 Task: Look for space in Reggane, Algeria from 6th September, 2023 to 10th September, 2023 for 1 adult in price range Rs.9000 to Rs.17000. Place can be private room with 1  bedroom having 1 bed and 1 bathroom. Property type can be house, flat, hotel. Amenities needed are: washing machine. Booking option can be shelf check-in. Required host language is .
Action: Mouse moved to (563, 83)
Screenshot: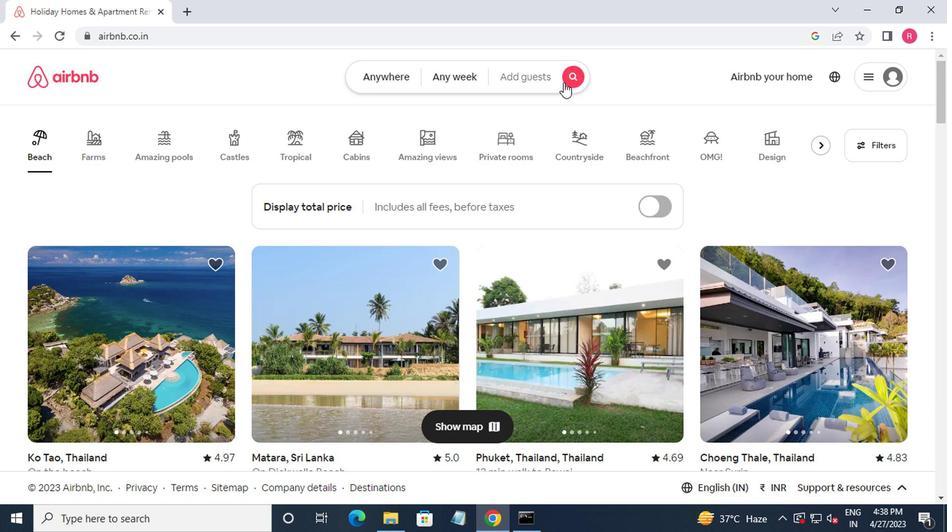 
Action: Mouse pressed left at (563, 83)
Screenshot: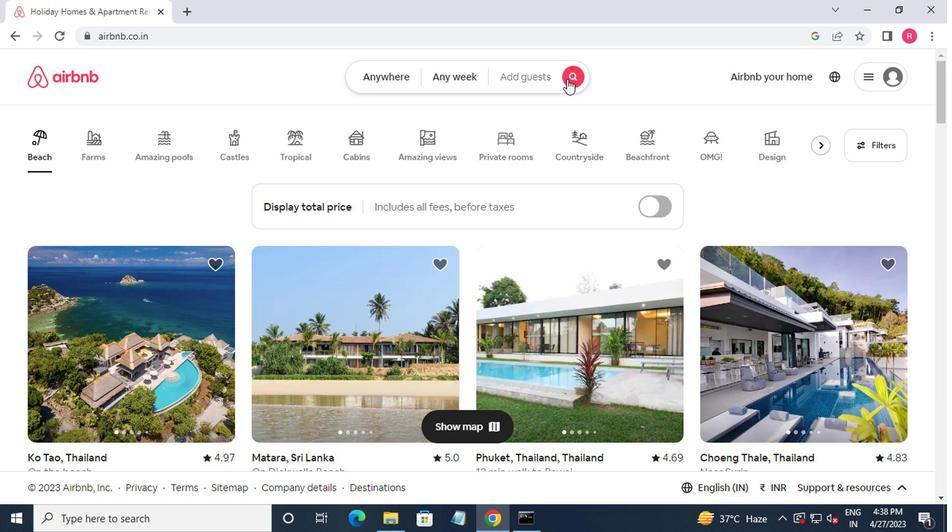 
Action: Mouse moved to (331, 131)
Screenshot: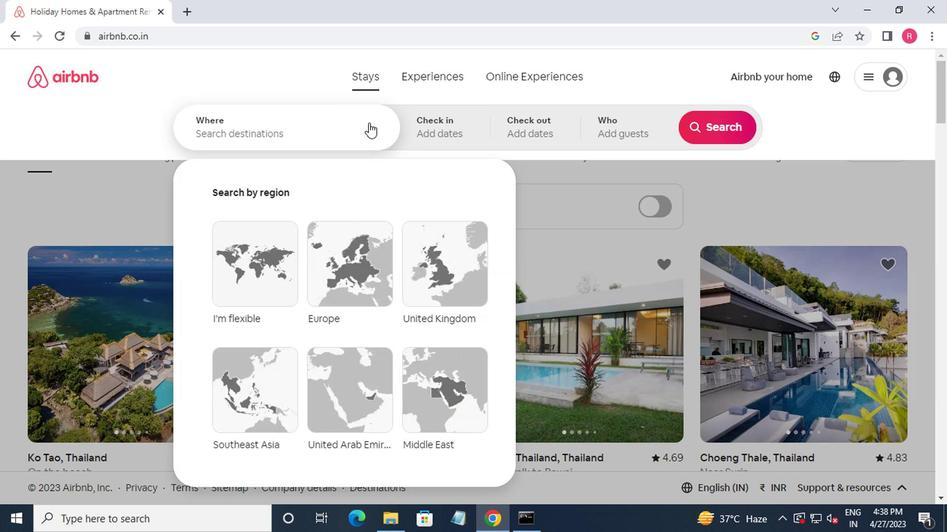 
Action: Mouse pressed left at (331, 131)
Screenshot: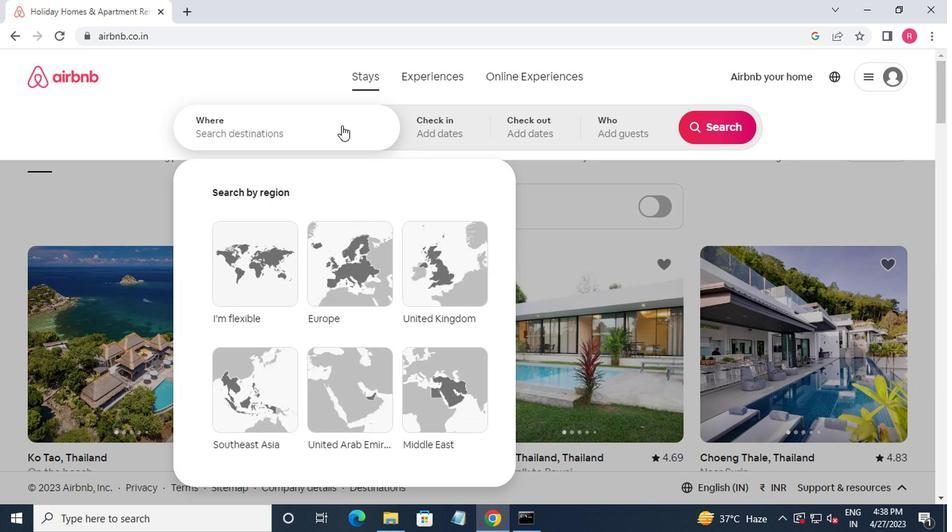 
Action: Mouse moved to (357, 114)
Screenshot: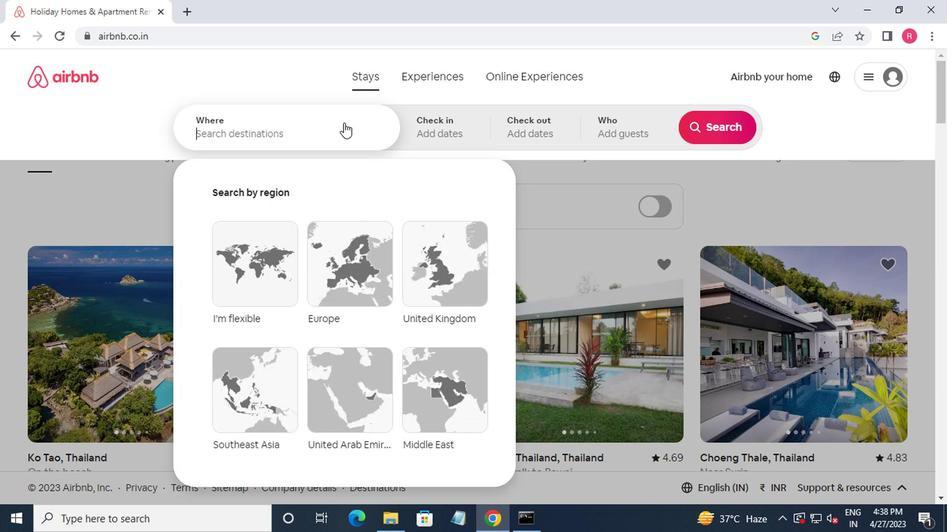
Action: Key pressed reggane,alg<Key.down><Key.enter>
Screenshot: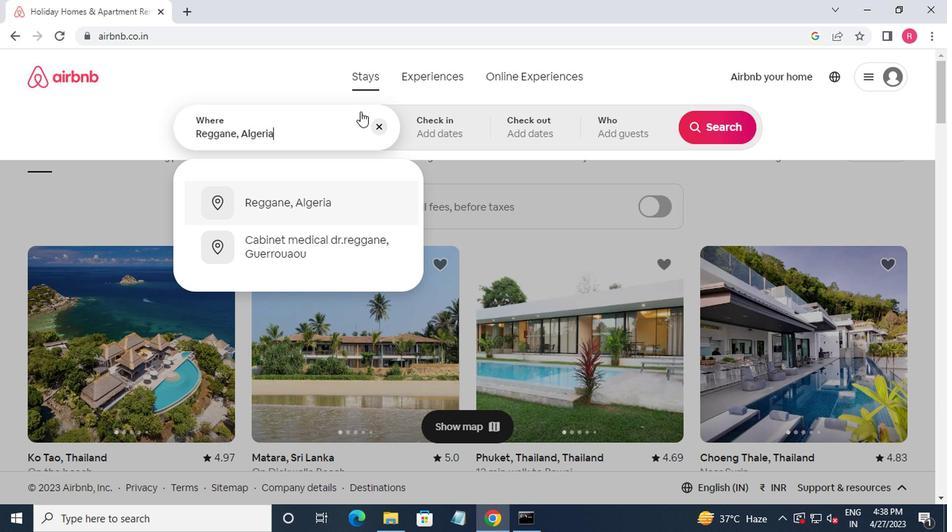 
Action: Mouse moved to (711, 241)
Screenshot: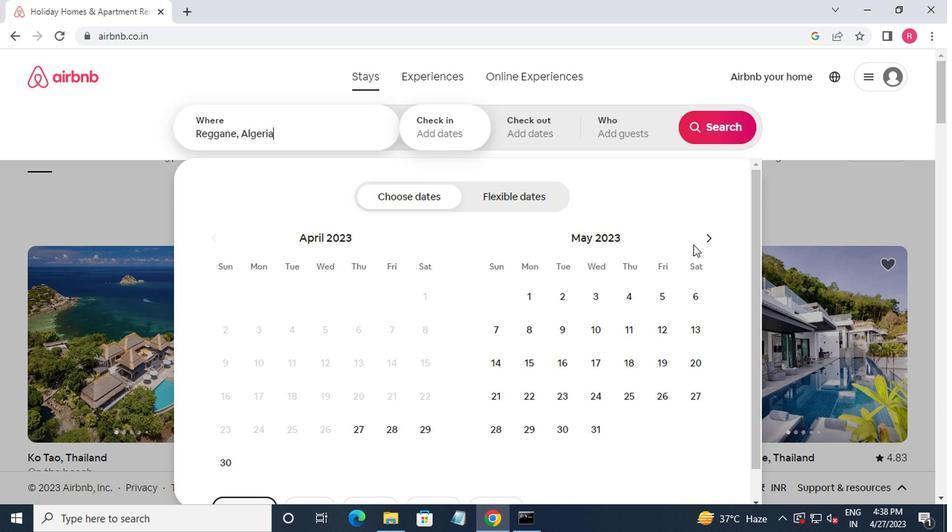 
Action: Mouse pressed left at (711, 241)
Screenshot: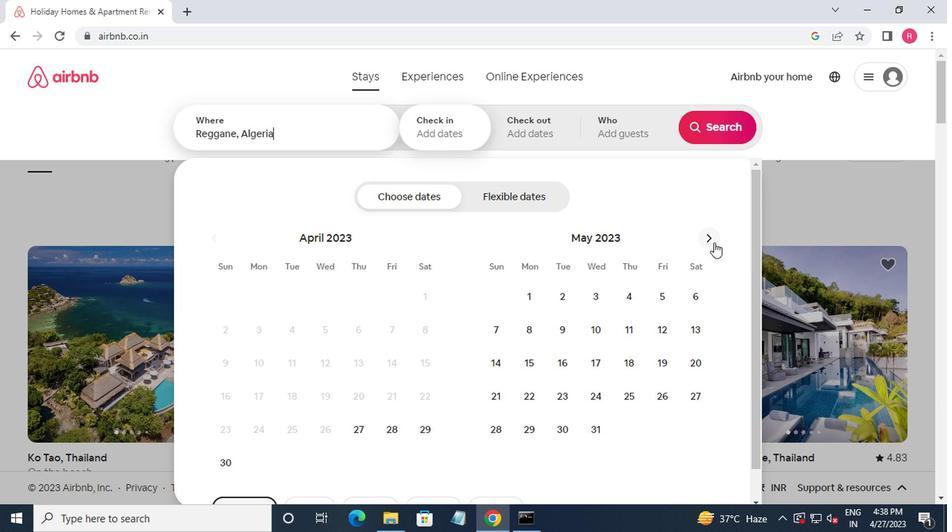
Action: Mouse pressed left at (711, 241)
Screenshot: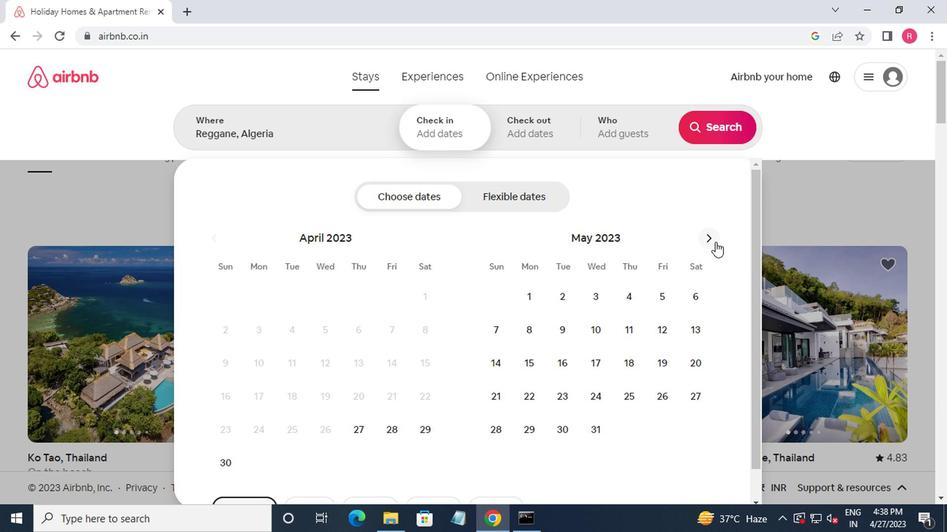 
Action: Mouse pressed left at (711, 241)
Screenshot: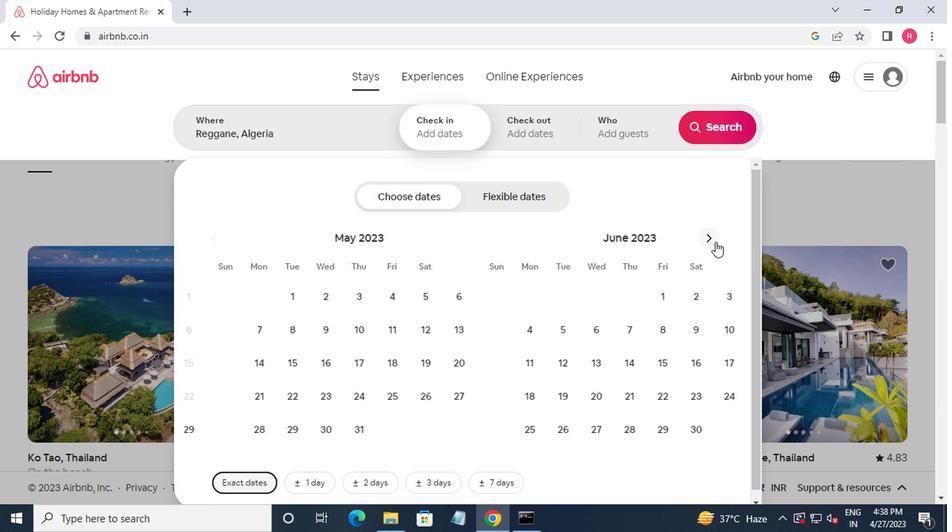 
Action: Mouse pressed left at (711, 241)
Screenshot: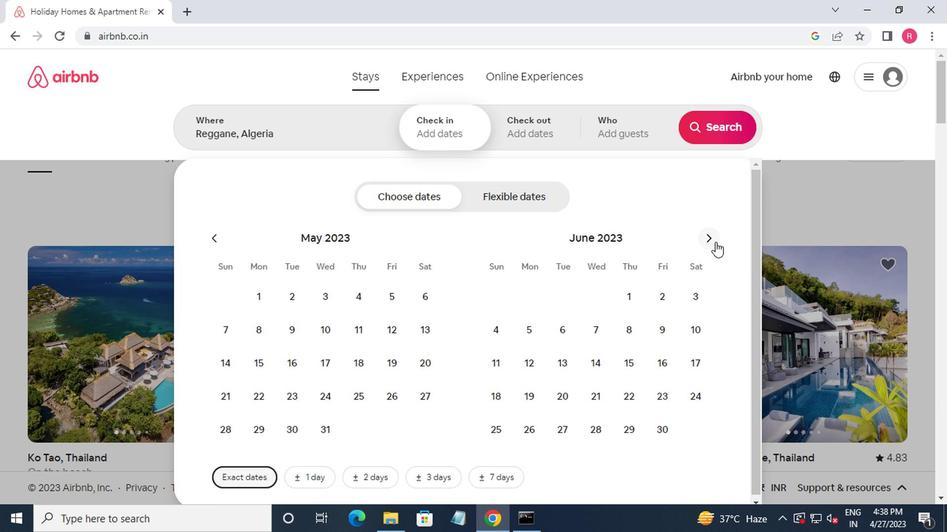 
Action: Mouse moved to (713, 241)
Screenshot: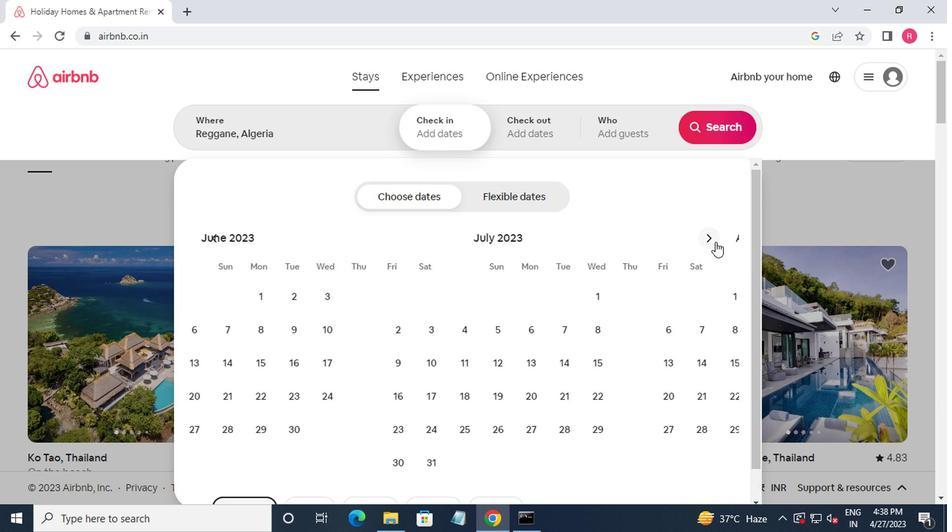 
Action: Mouse pressed left at (713, 241)
Screenshot: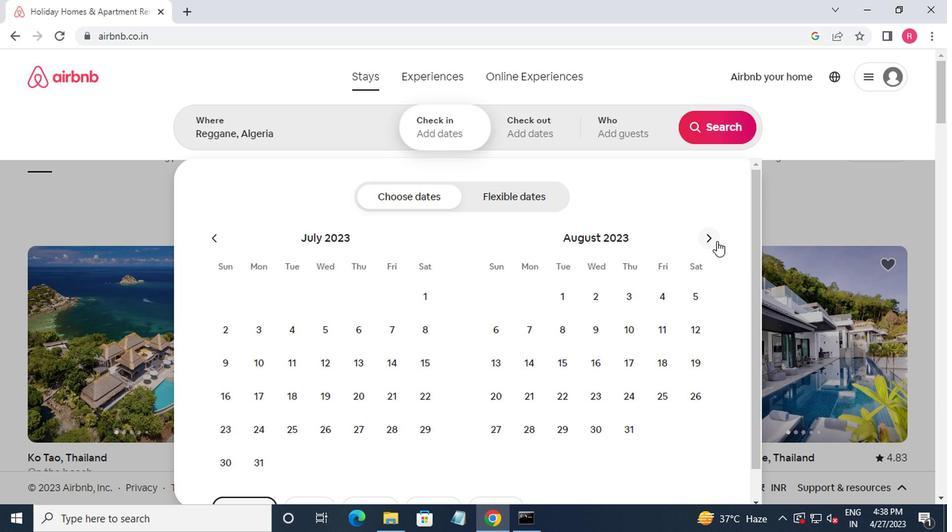 
Action: Mouse moved to (586, 333)
Screenshot: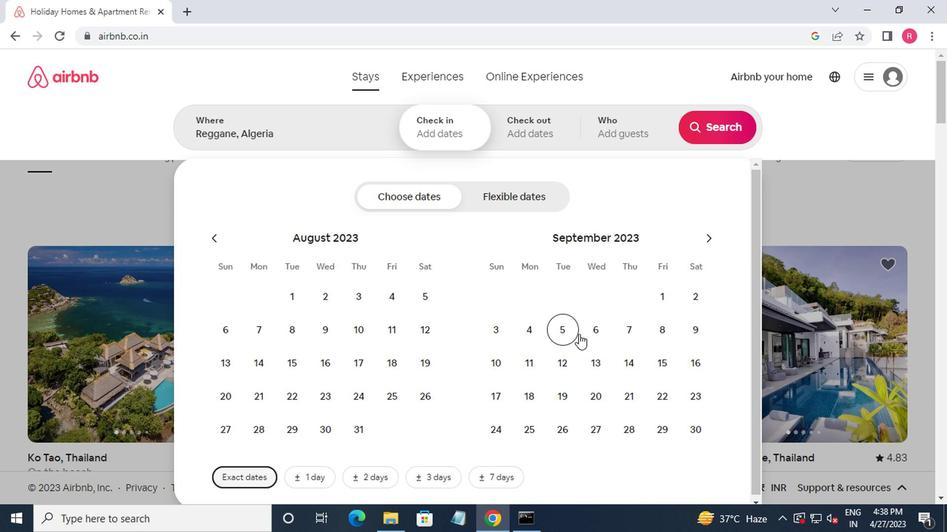 
Action: Mouse pressed left at (586, 333)
Screenshot: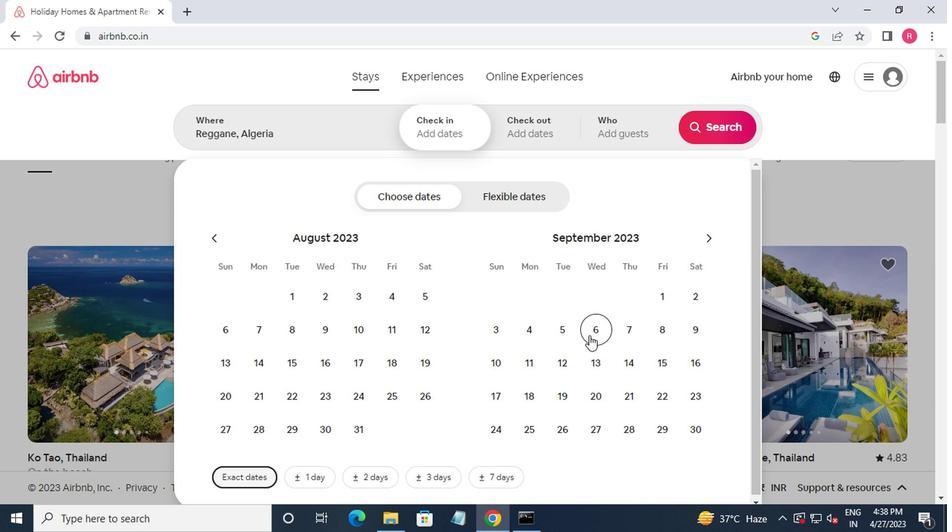 
Action: Mouse moved to (501, 360)
Screenshot: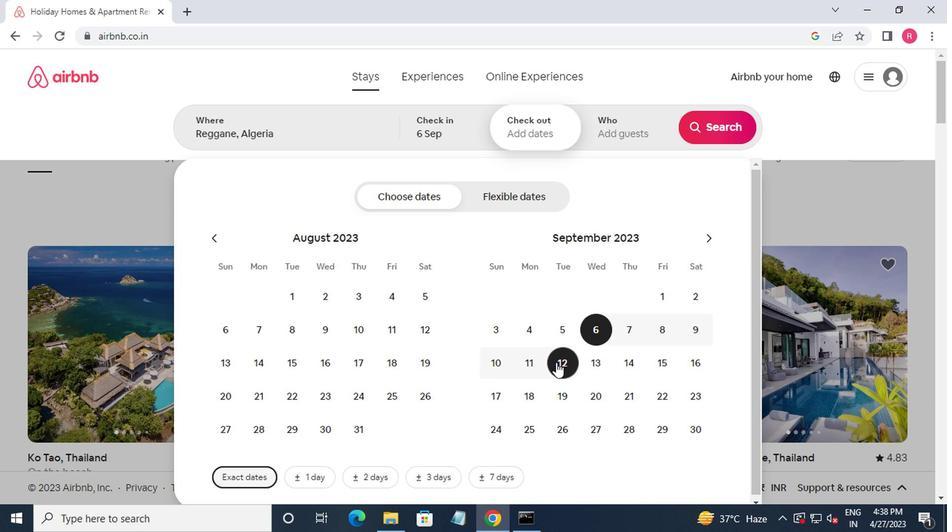 
Action: Mouse pressed left at (501, 360)
Screenshot: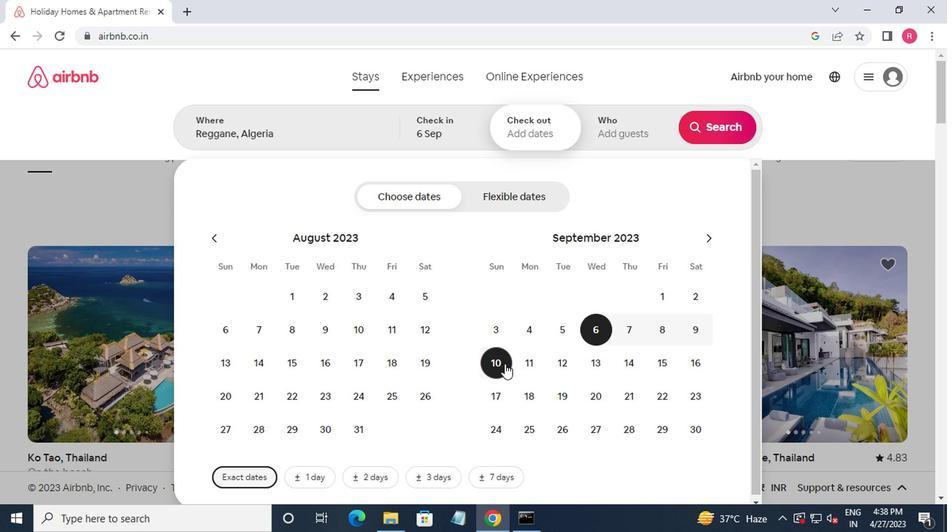 
Action: Mouse moved to (601, 145)
Screenshot: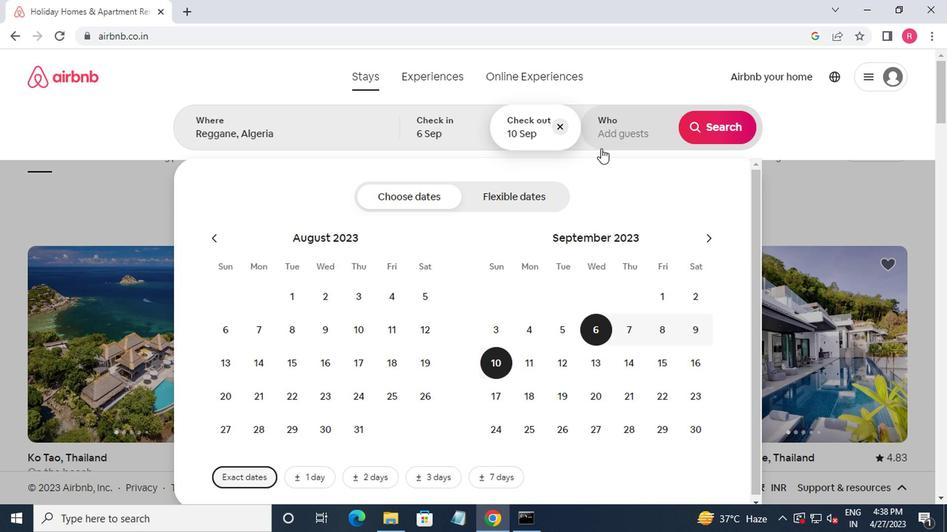 
Action: Mouse pressed left at (601, 145)
Screenshot: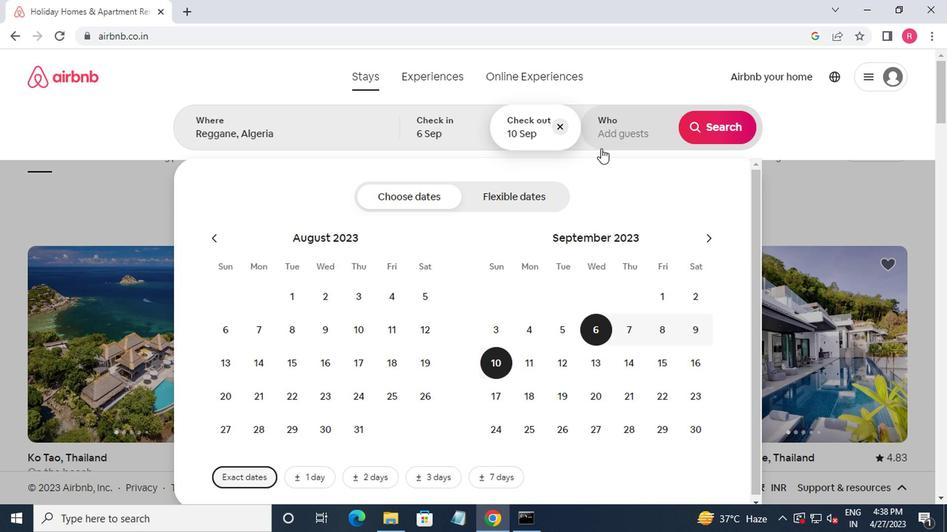 
Action: Mouse moved to (706, 199)
Screenshot: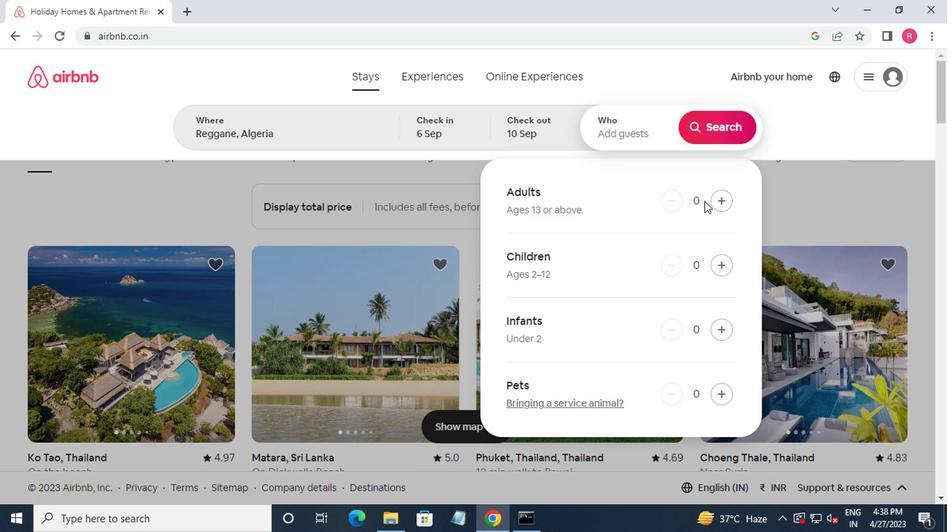 
Action: Mouse pressed left at (706, 199)
Screenshot: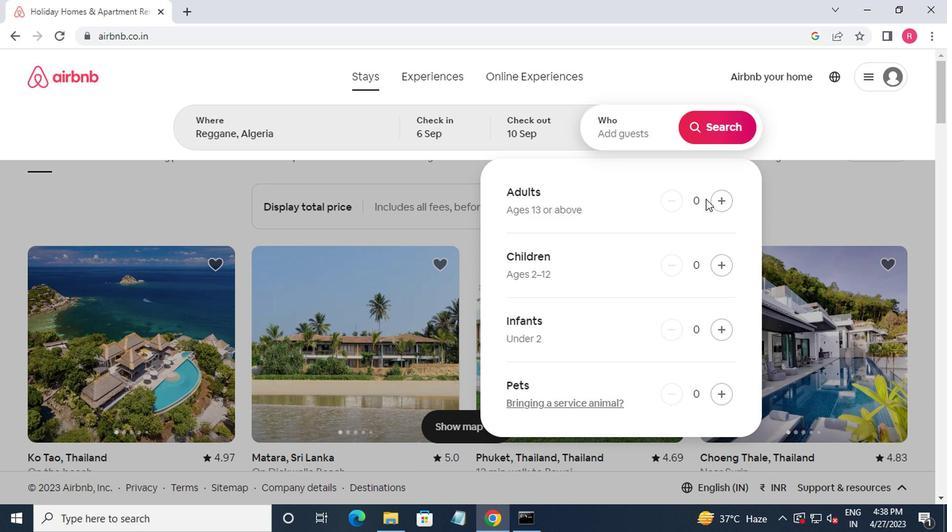 
Action: Mouse moved to (712, 205)
Screenshot: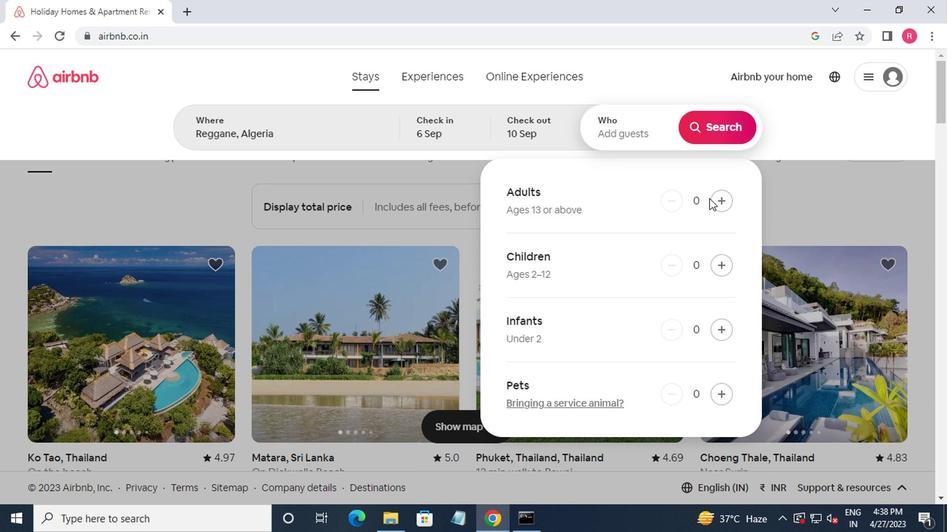 
Action: Mouse pressed left at (712, 205)
Screenshot: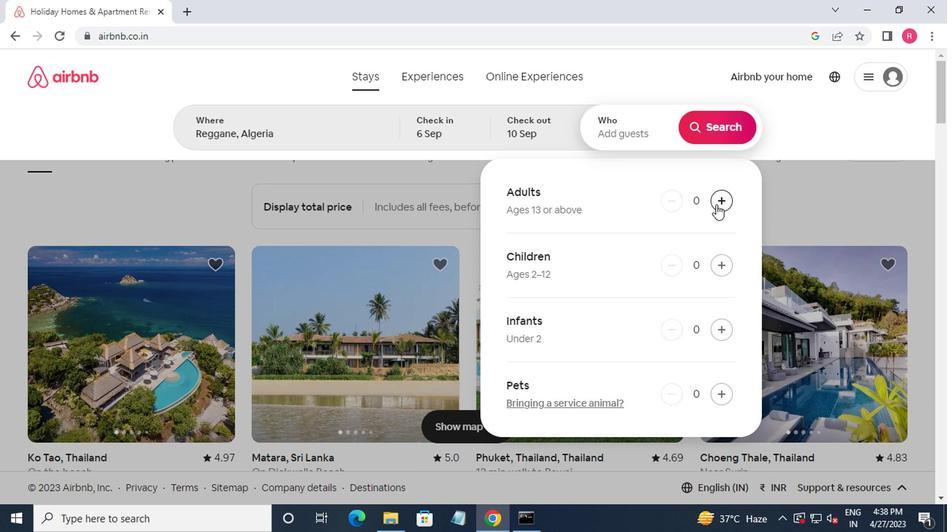 
Action: Mouse moved to (704, 137)
Screenshot: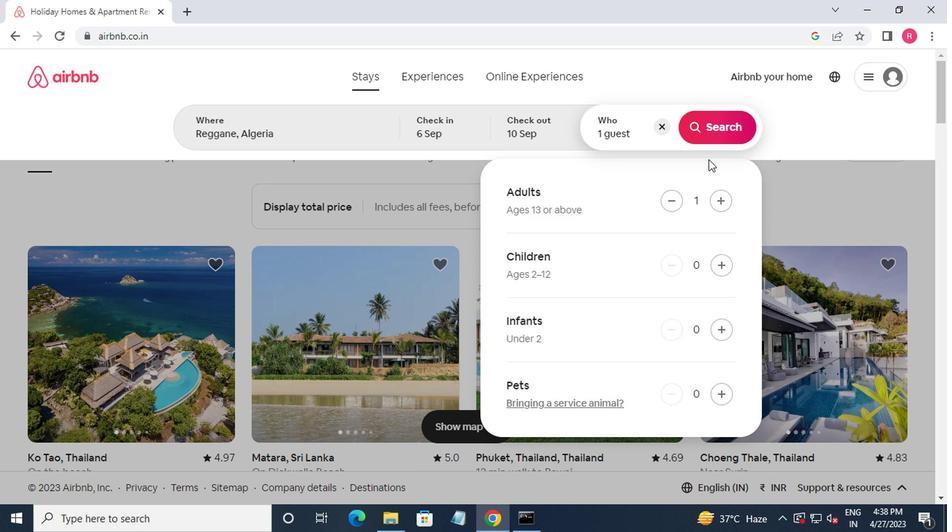 
Action: Mouse pressed left at (704, 137)
Screenshot: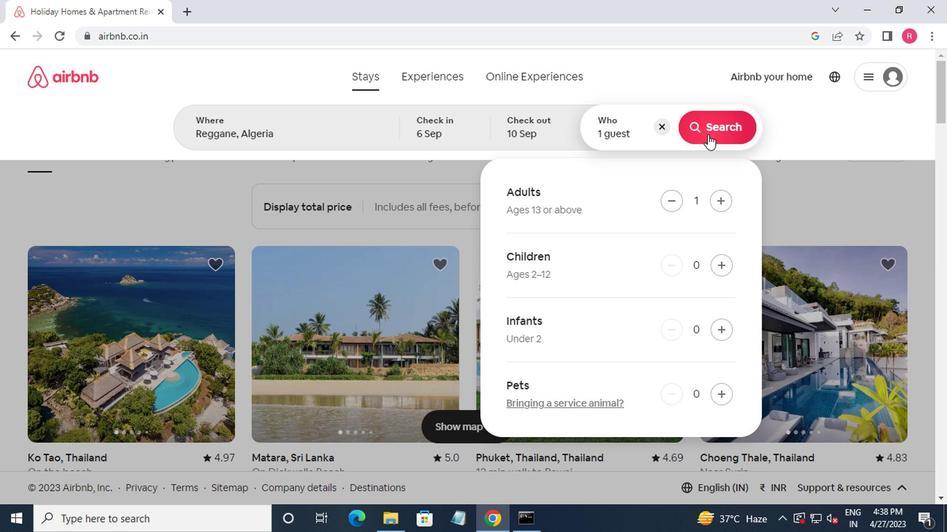 
Action: Mouse moved to (873, 130)
Screenshot: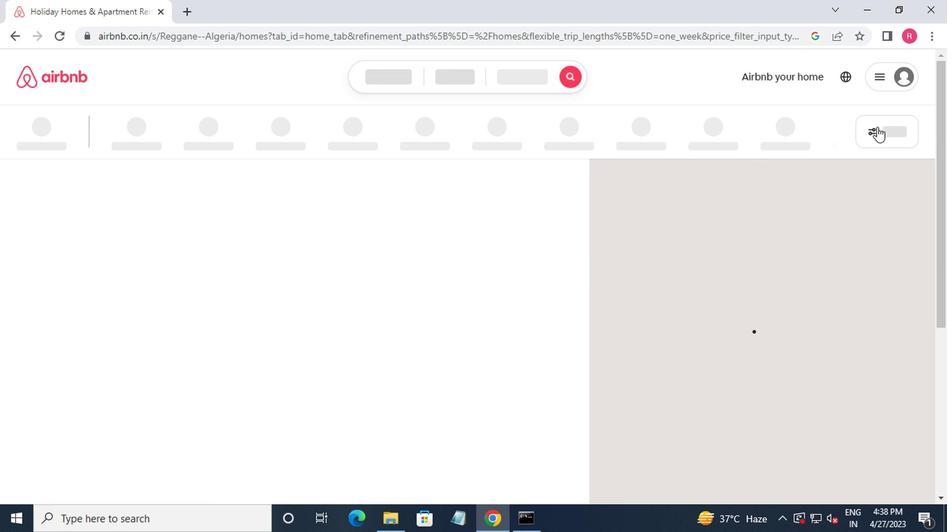 
Action: Mouse pressed left at (873, 130)
Screenshot: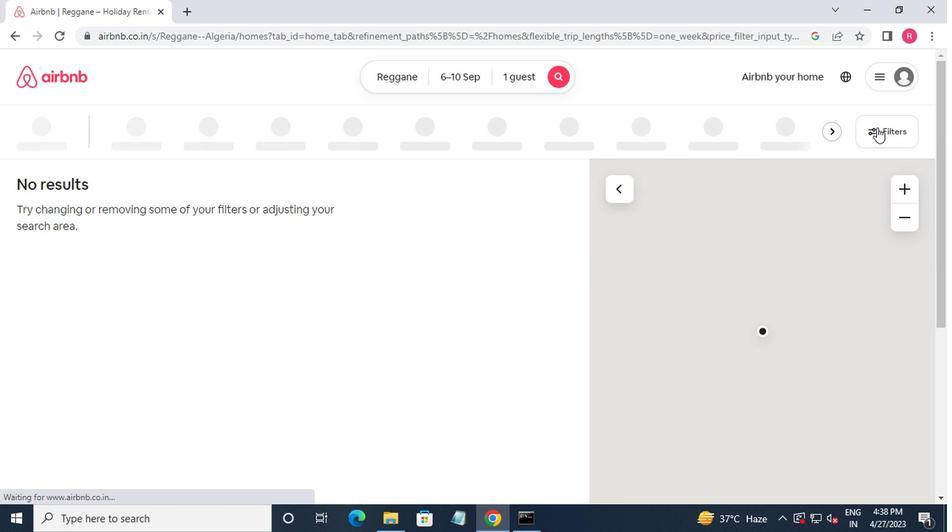 
Action: Mouse moved to (411, 206)
Screenshot: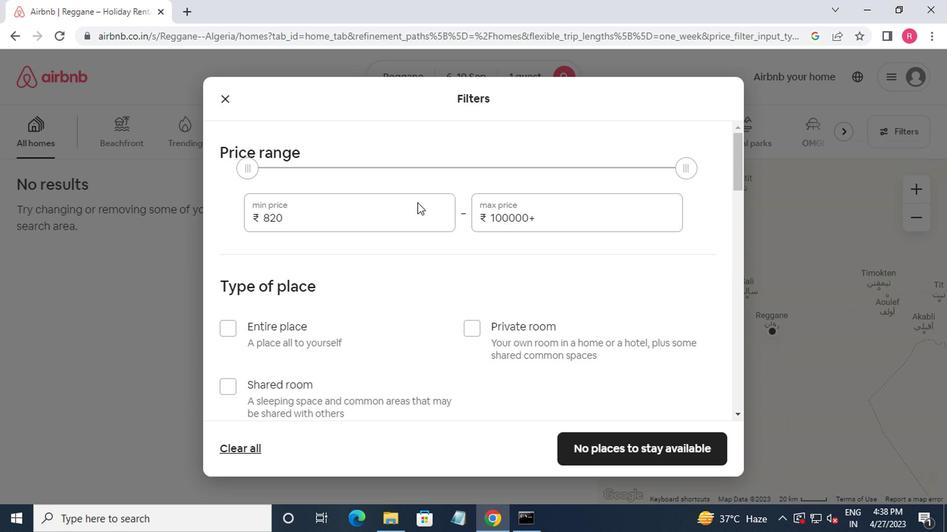 
Action: Mouse pressed left at (411, 206)
Screenshot: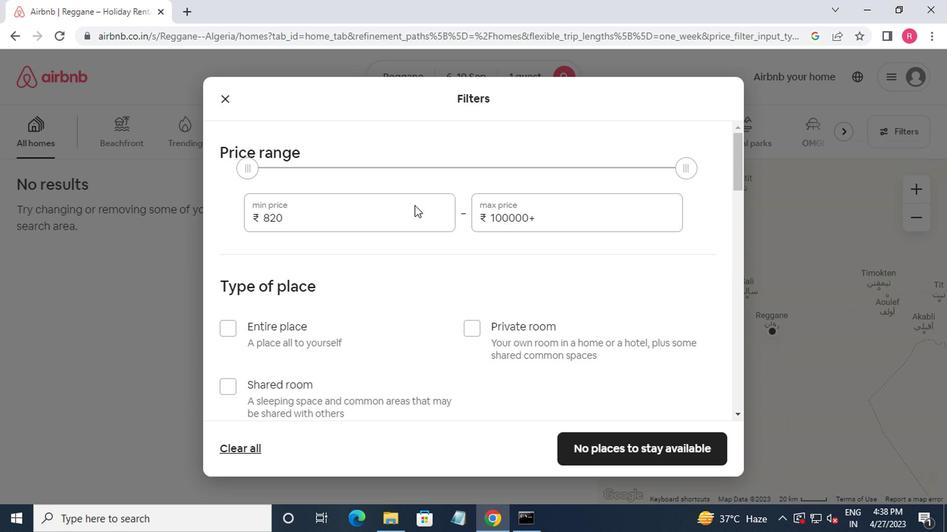 
Action: Mouse moved to (529, 134)
Screenshot: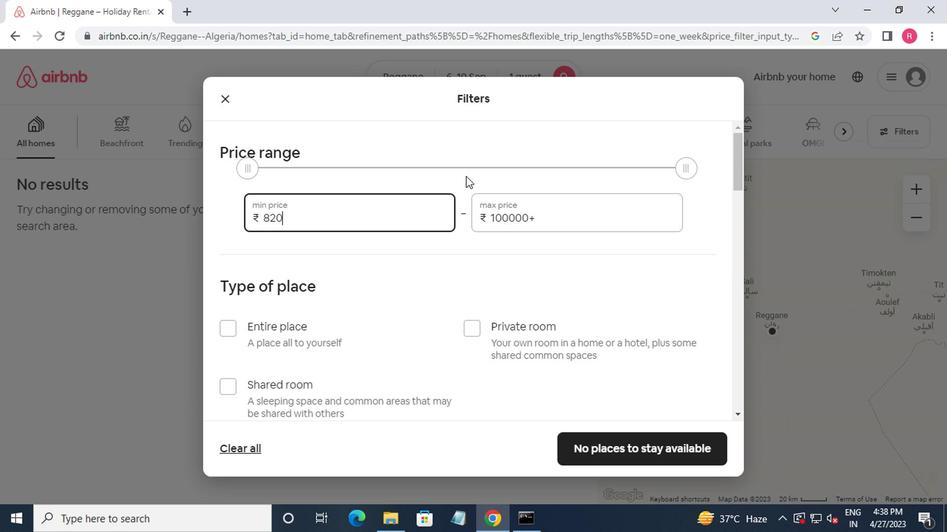 
Action: Key pressed <Key.backspace><Key.backspace><Key.backspace><Key.backspace>9000
Screenshot: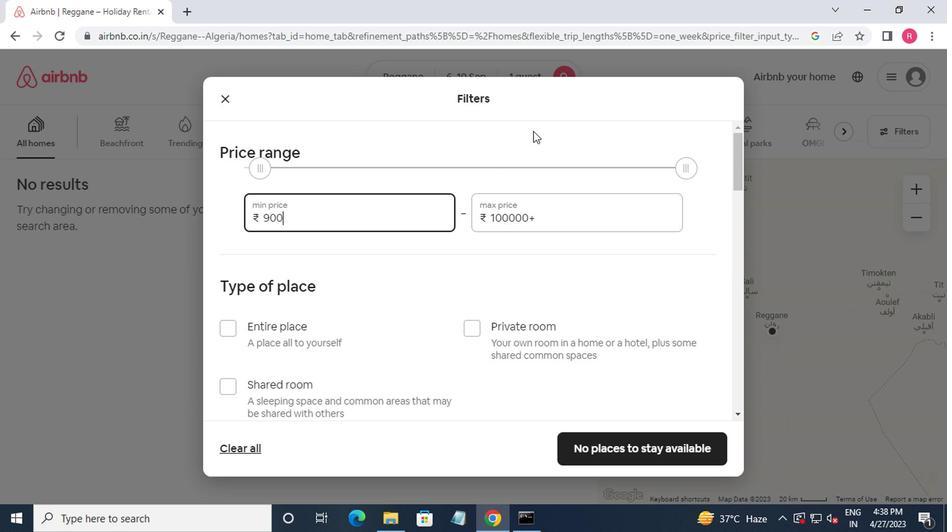 
Action: Mouse moved to (530, 133)
Screenshot: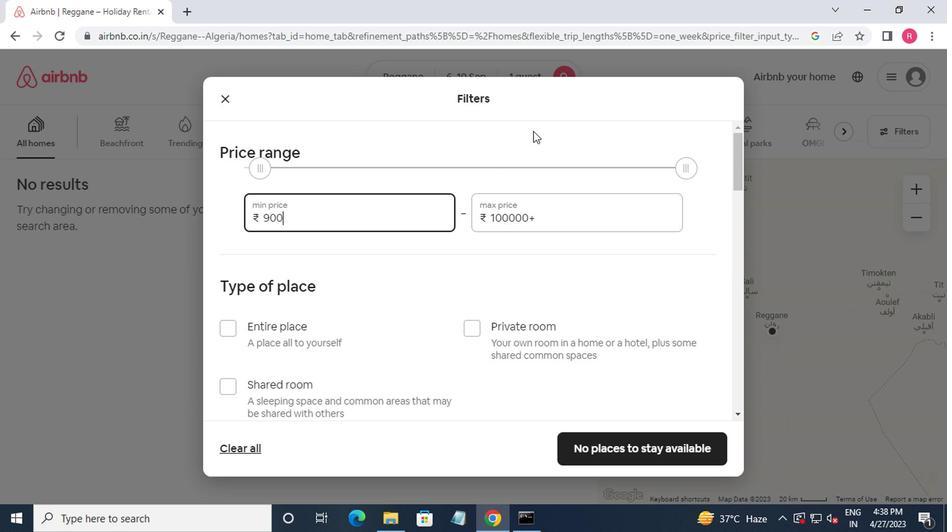 
Action: Key pressed <Key.tab>17000
Screenshot: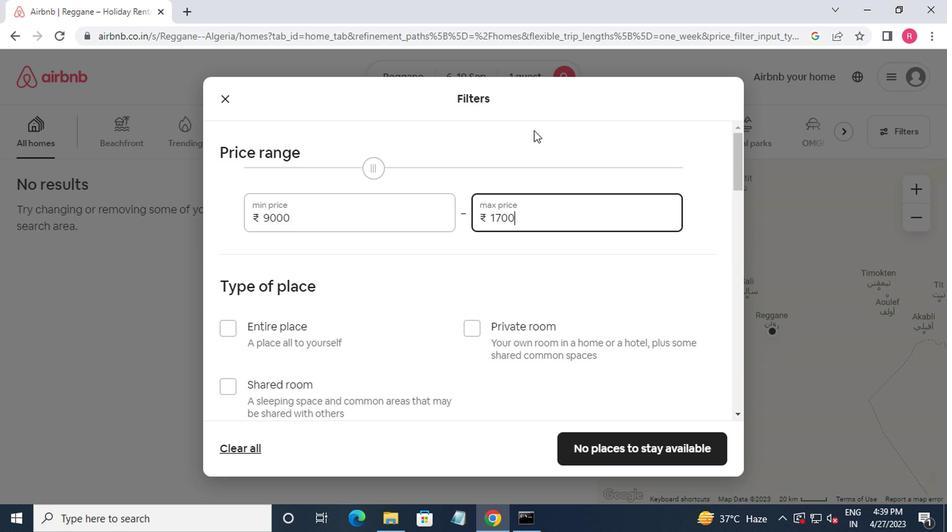 
Action: Mouse moved to (532, 150)
Screenshot: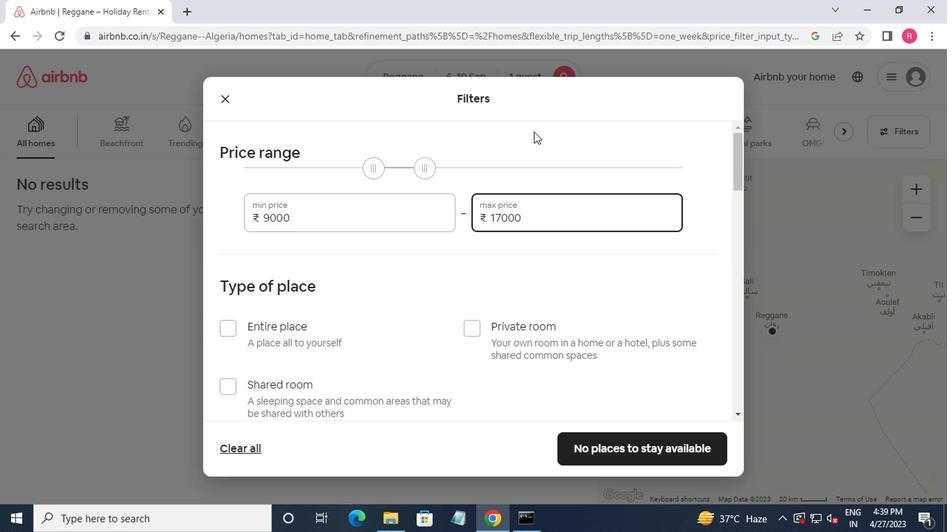 
Action: Mouse scrolled (532, 150) with delta (0, 0)
Screenshot: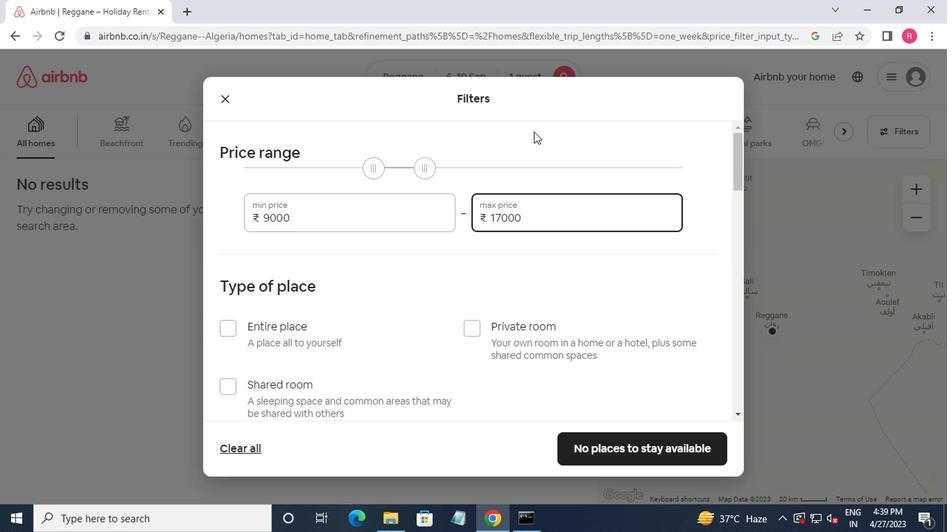 
Action: Mouse moved to (532, 150)
Screenshot: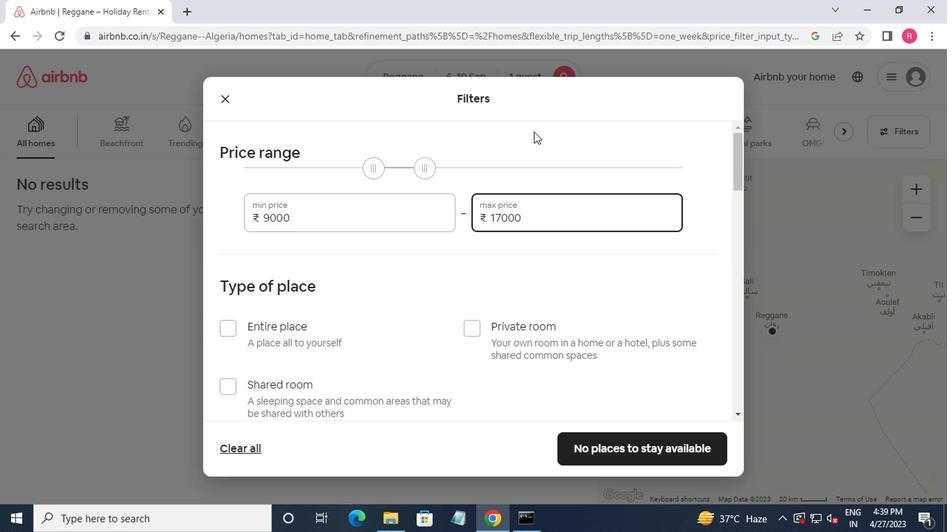 
Action: Mouse scrolled (532, 150) with delta (0, 0)
Screenshot: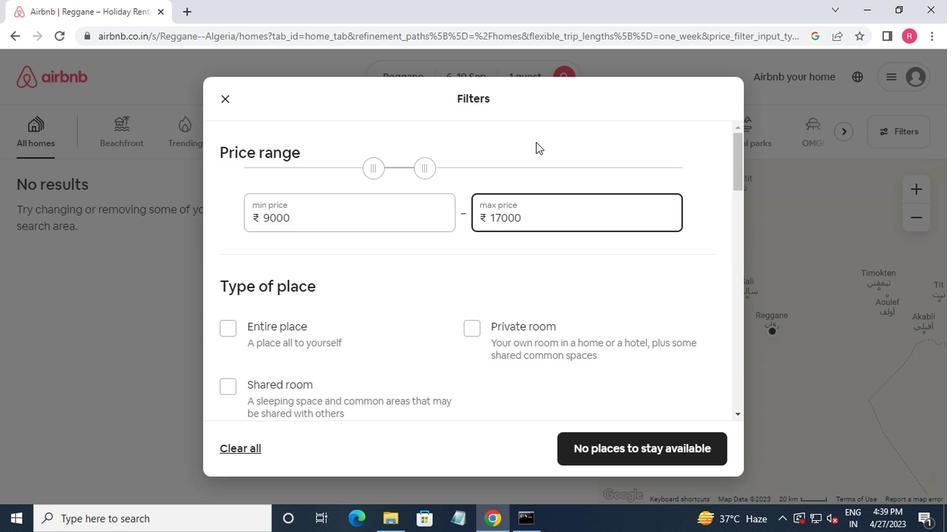 
Action: Mouse moved to (474, 193)
Screenshot: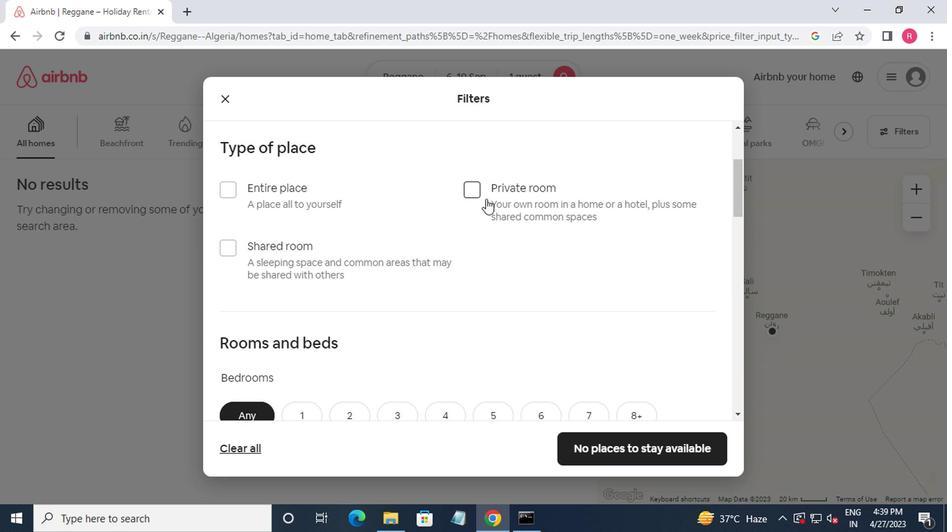 
Action: Mouse pressed left at (474, 193)
Screenshot: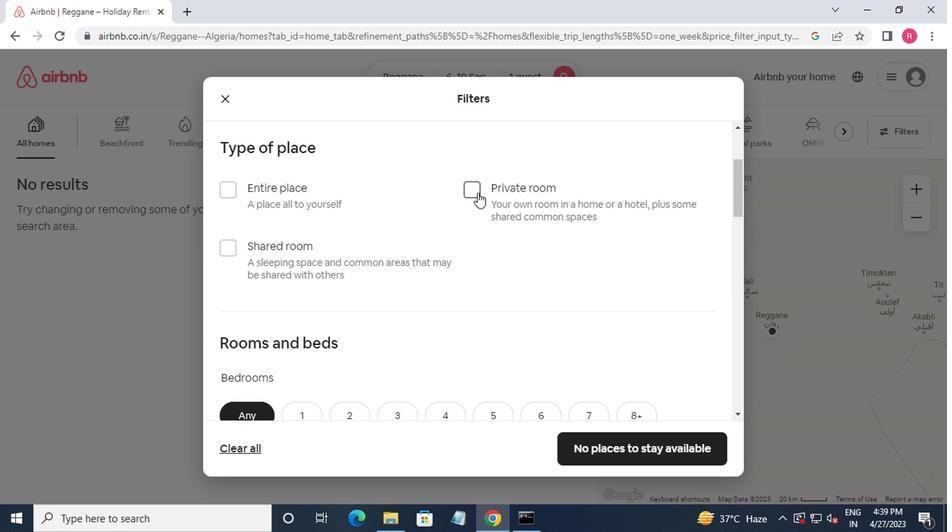 
Action: Mouse moved to (474, 193)
Screenshot: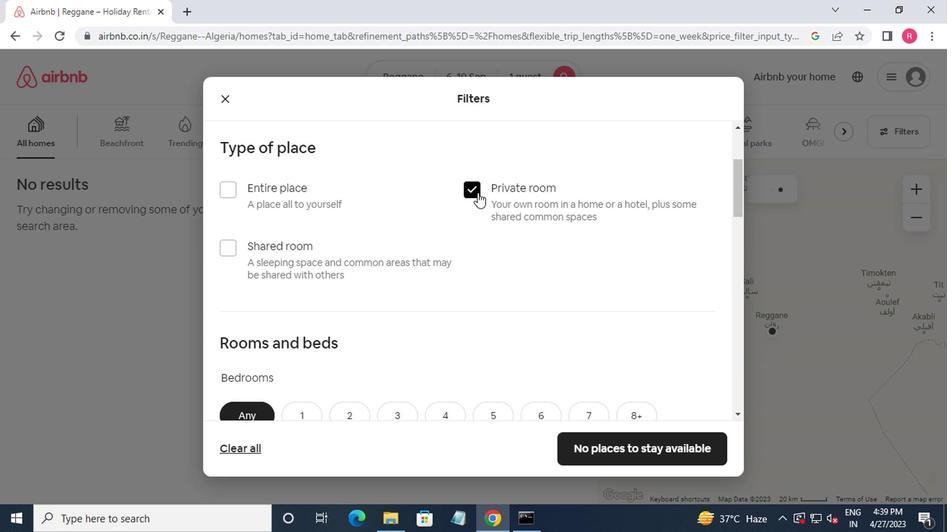 
Action: Mouse scrolled (474, 192) with delta (0, 0)
Screenshot: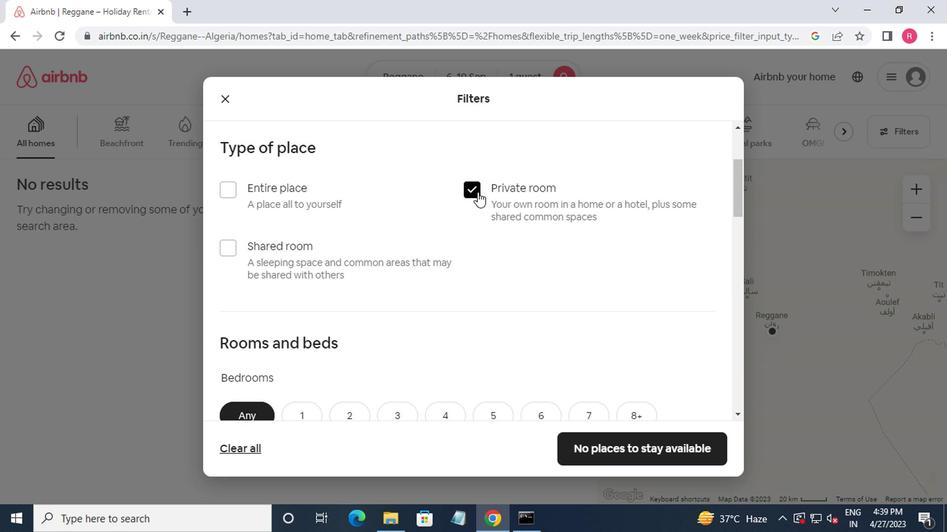 
Action: Mouse scrolled (474, 192) with delta (0, 0)
Screenshot: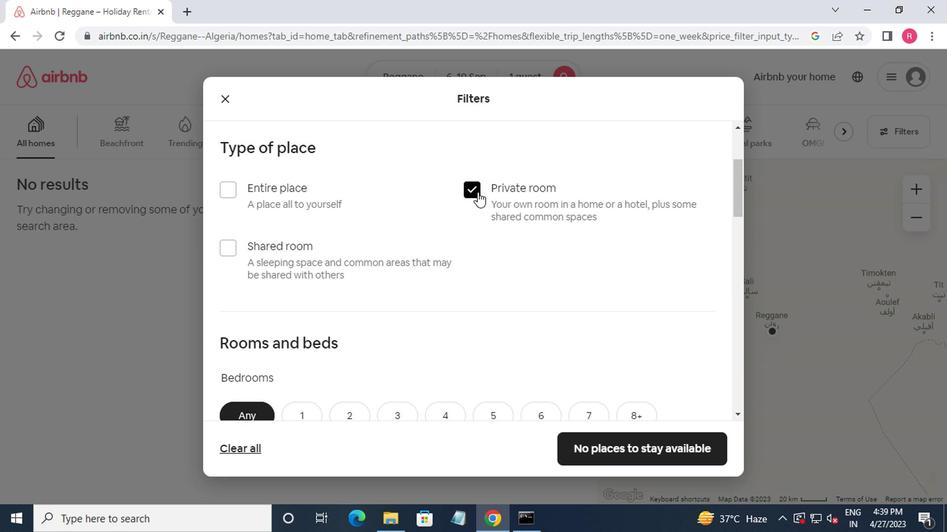 
Action: Mouse moved to (300, 276)
Screenshot: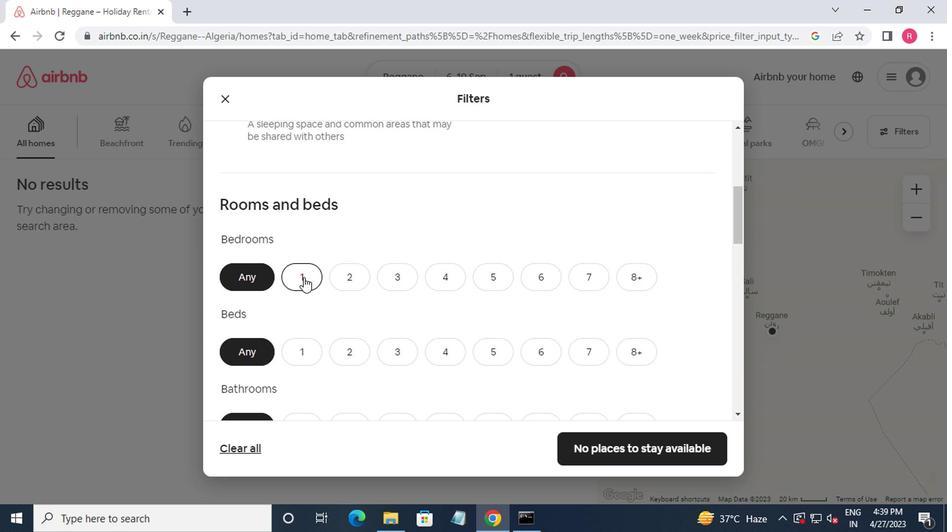 
Action: Mouse pressed left at (300, 276)
Screenshot: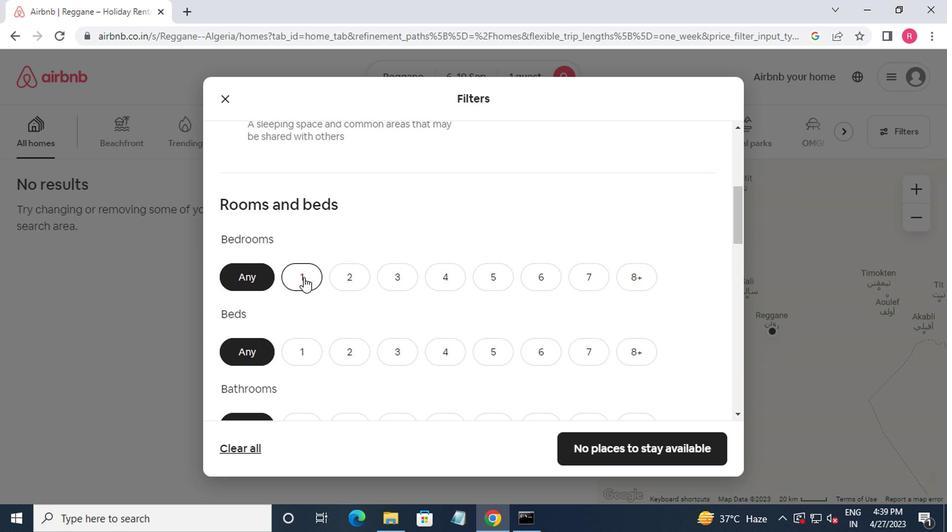 
Action: Mouse moved to (313, 258)
Screenshot: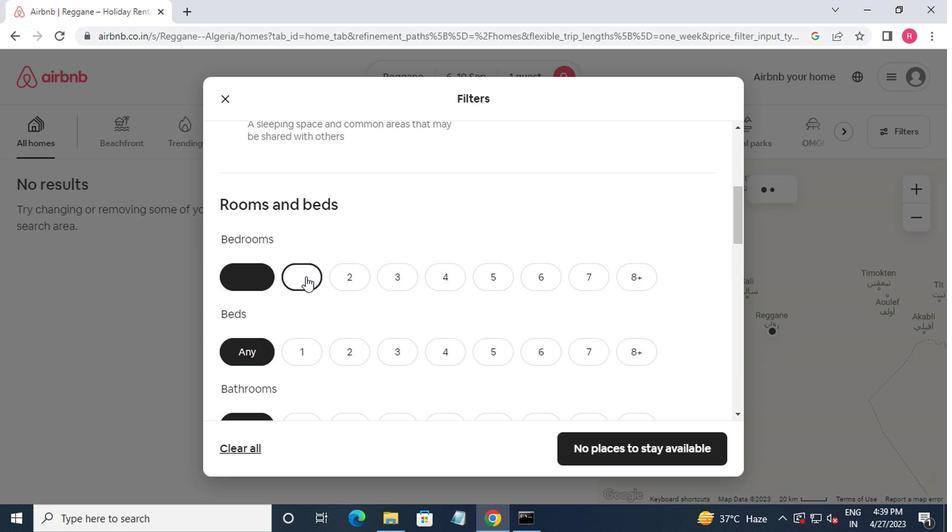 
Action: Mouse scrolled (313, 258) with delta (0, 0)
Screenshot: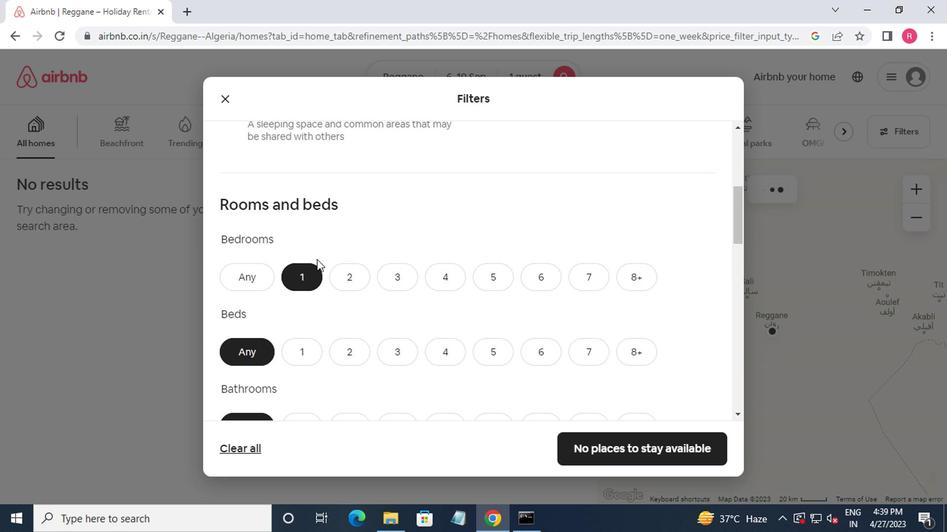 
Action: Mouse moved to (323, 260)
Screenshot: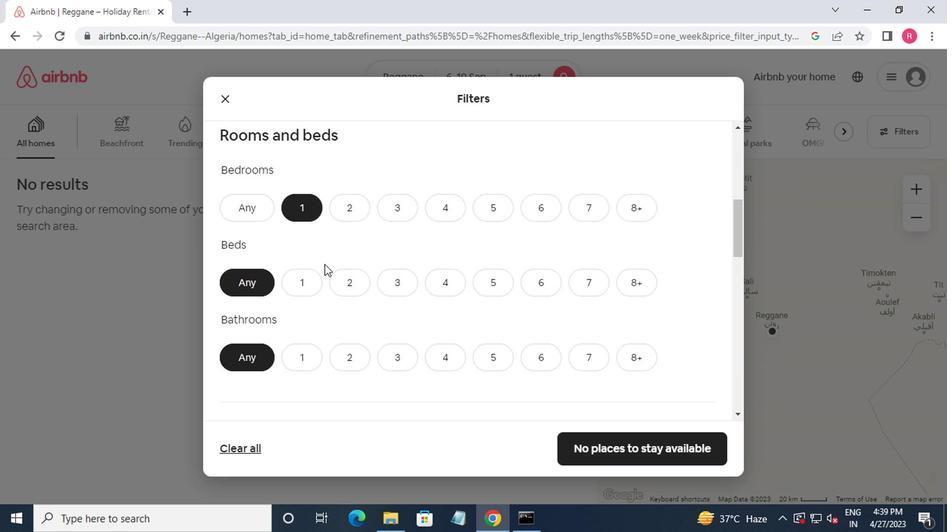 
Action: Mouse scrolled (323, 259) with delta (0, 0)
Screenshot: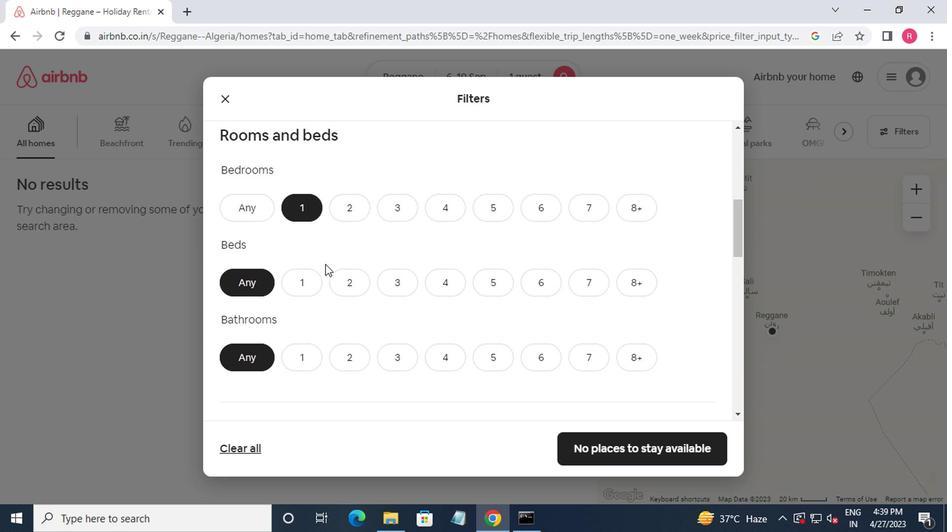 
Action: Mouse moved to (292, 219)
Screenshot: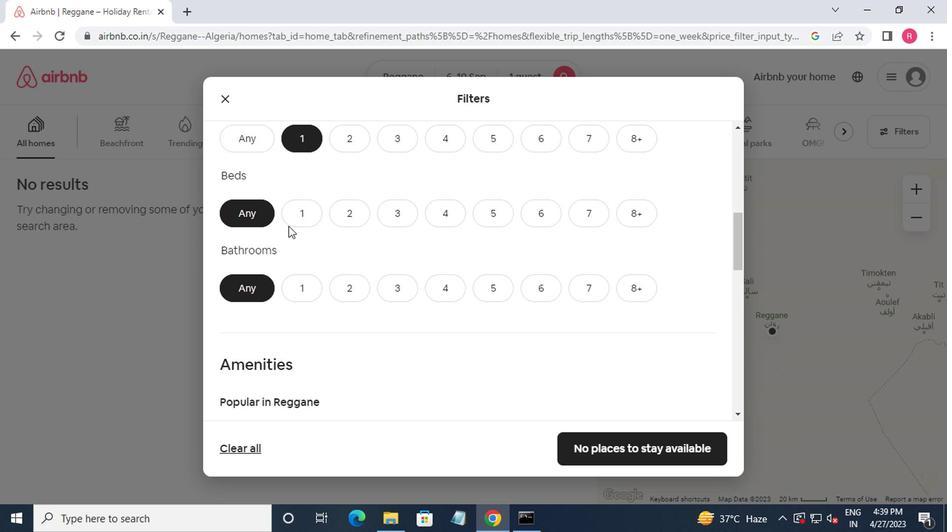 
Action: Mouse pressed left at (292, 219)
Screenshot: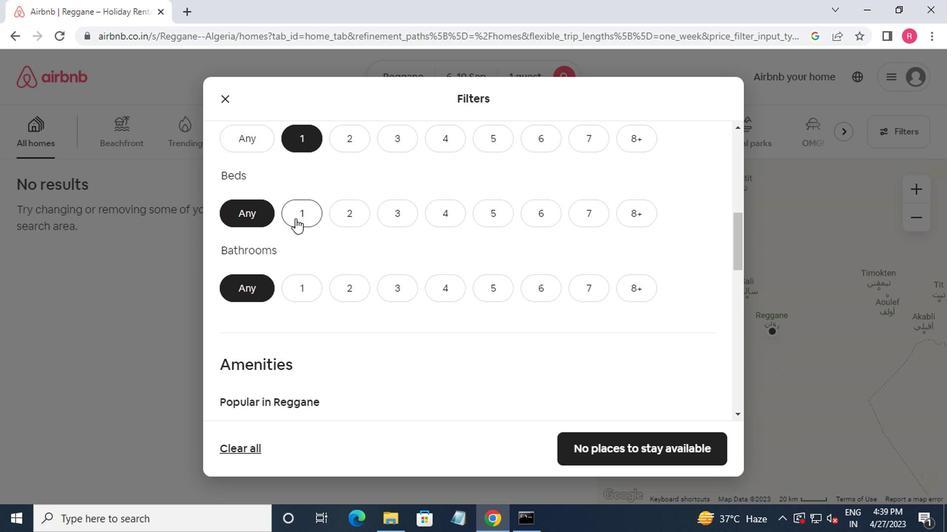 
Action: Mouse moved to (303, 283)
Screenshot: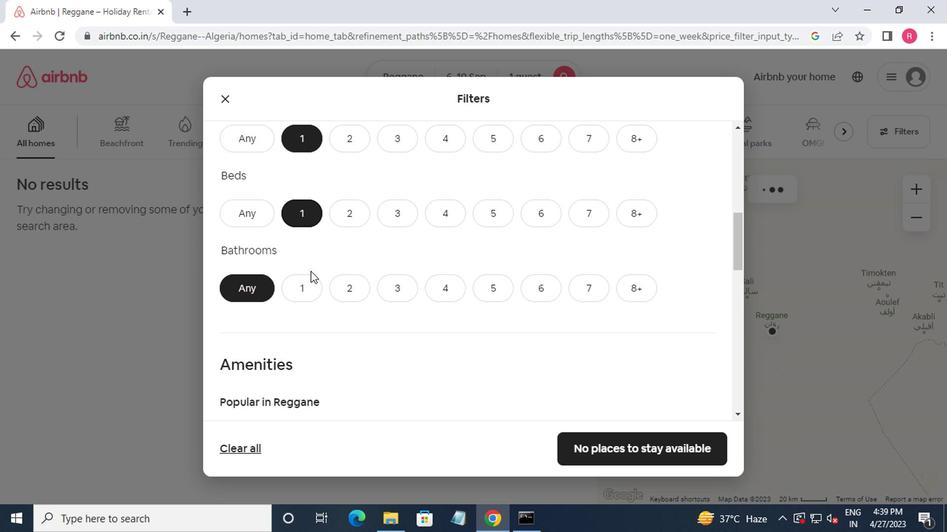 
Action: Mouse pressed left at (303, 283)
Screenshot: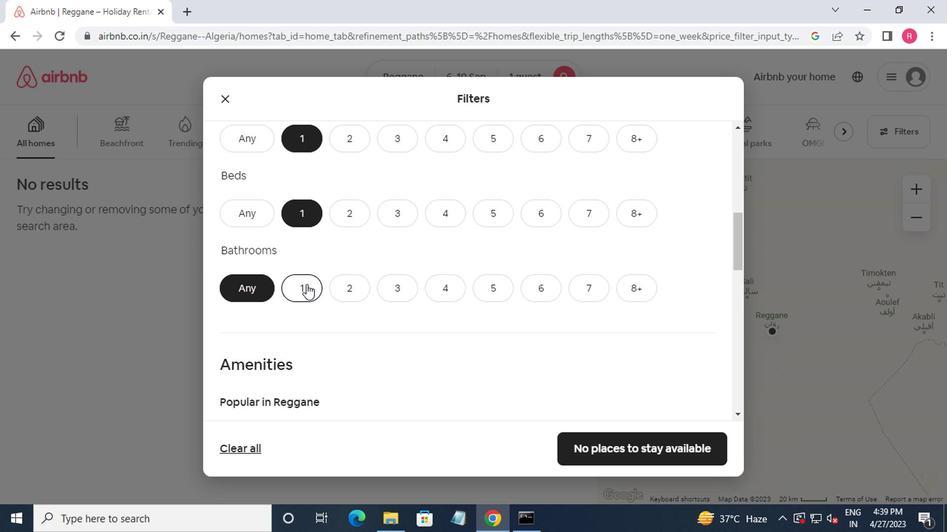
Action: Mouse moved to (365, 281)
Screenshot: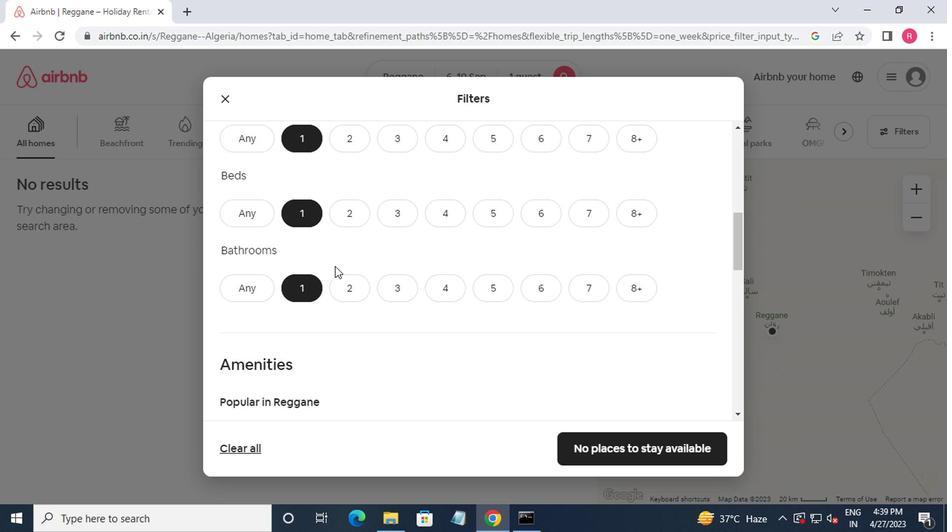 
Action: Mouse scrolled (365, 280) with delta (0, 0)
Screenshot: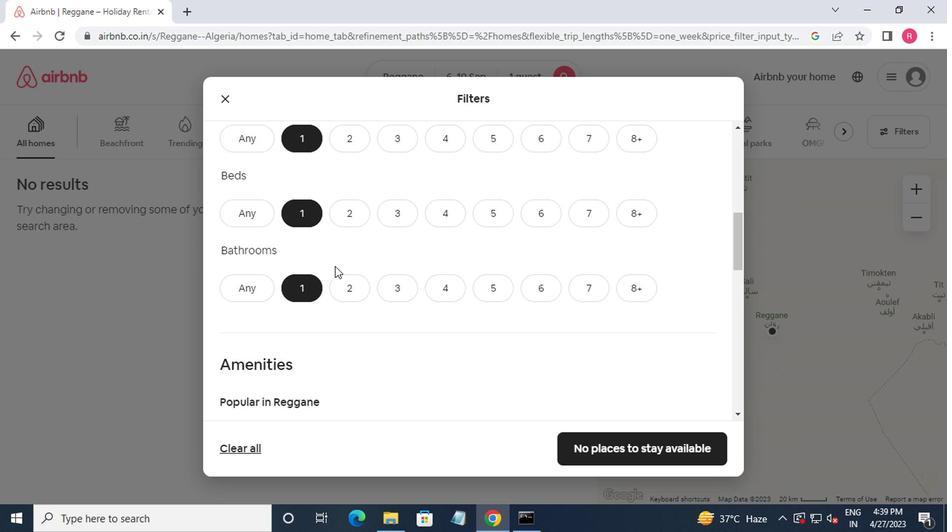 
Action: Mouse moved to (376, 291)
Screenshot: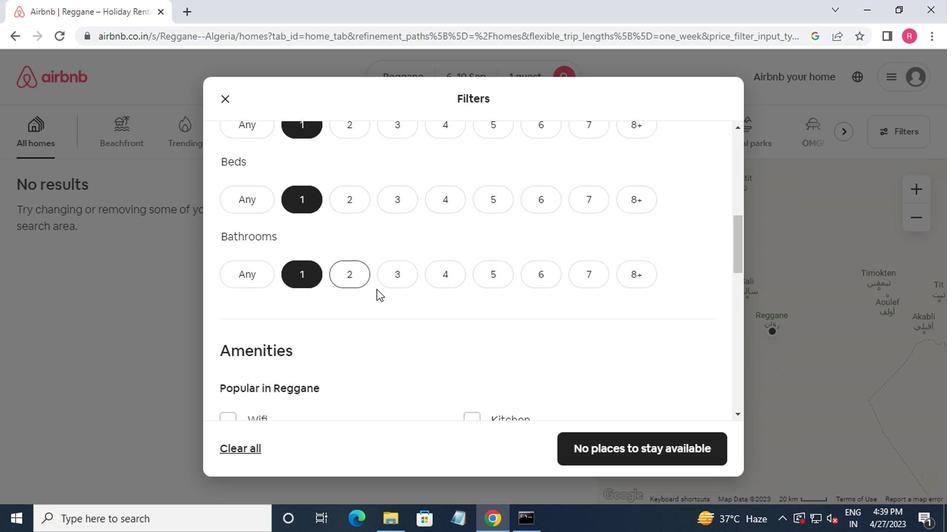 
Action: Mouse scrolled (376, 291) with delta (0, 0)
Screenshot: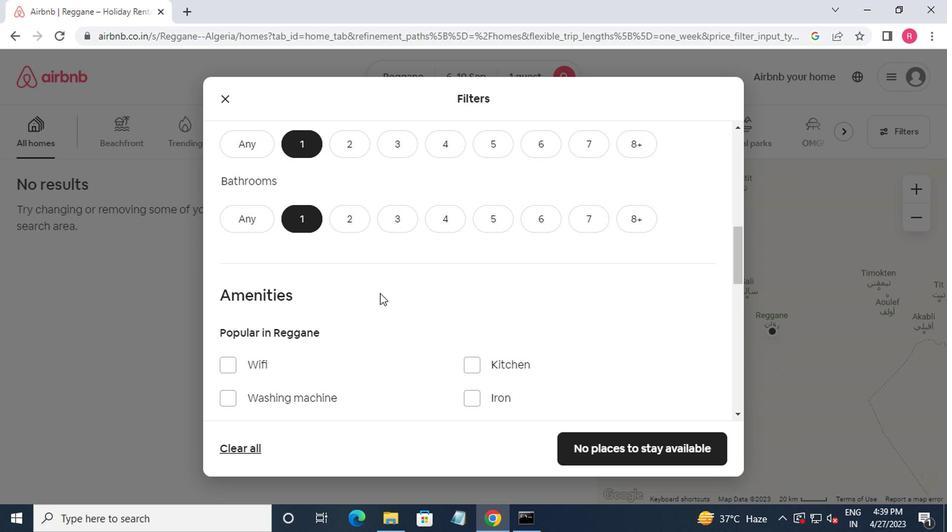 
Action: Mouse moved to (253, 327)
Screenshot: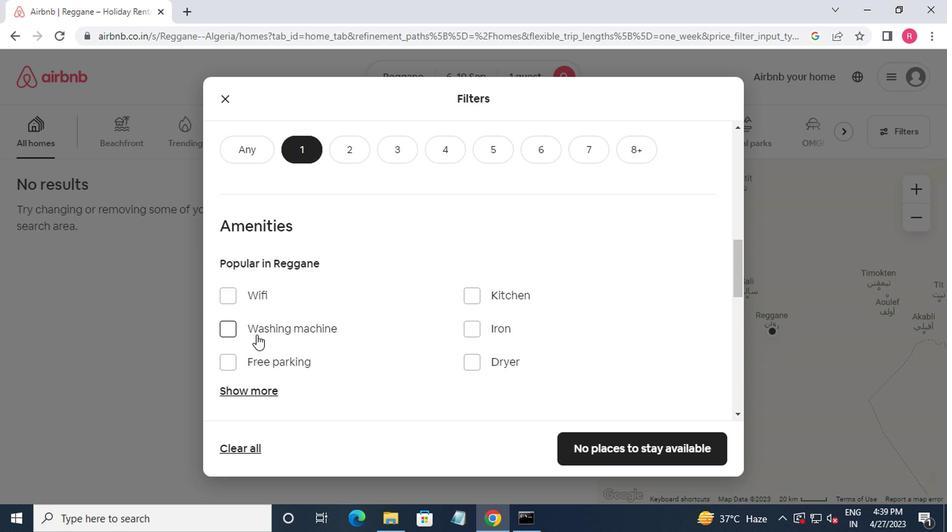 
Action: Mouse pressed left at (253, 327)
Screenshot: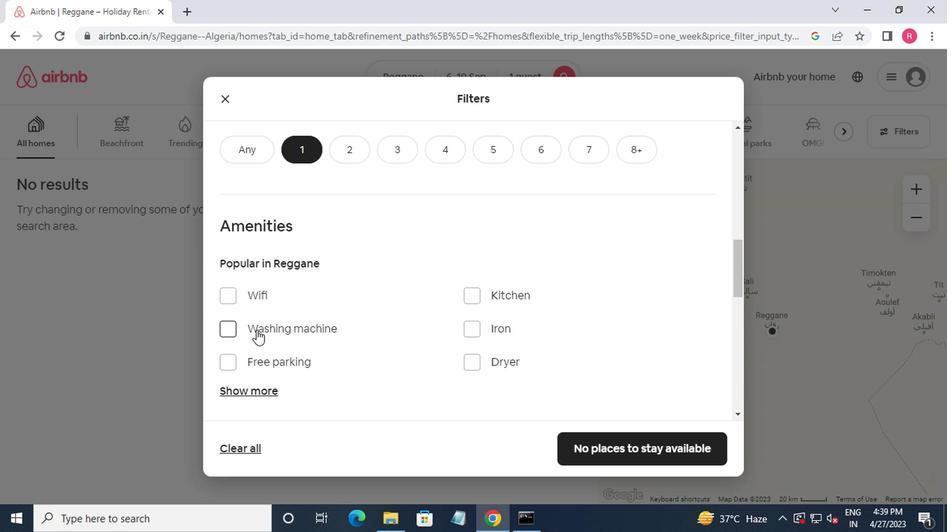 
Action: Mouse moved to (260, 321)
Screenshot: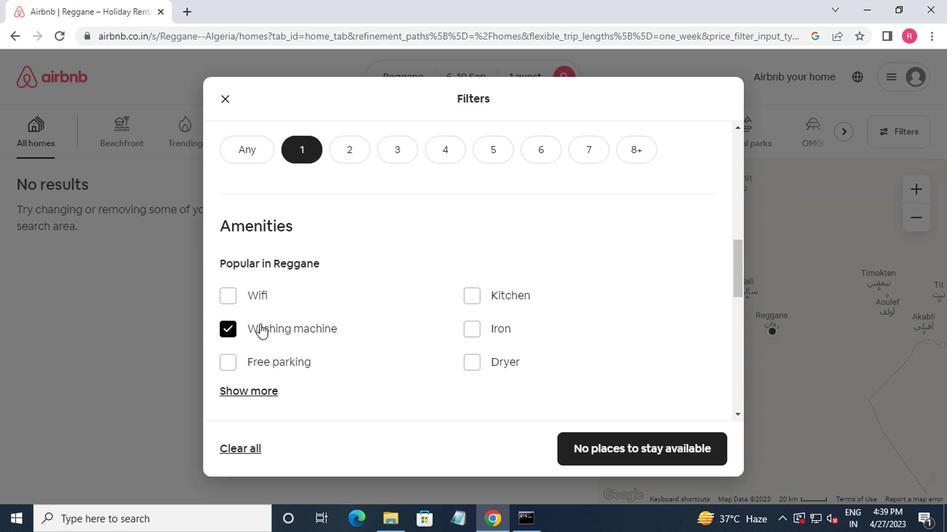 
Action: Mouse scrolled (260, 320) with delta (0, 0)
Screenshot: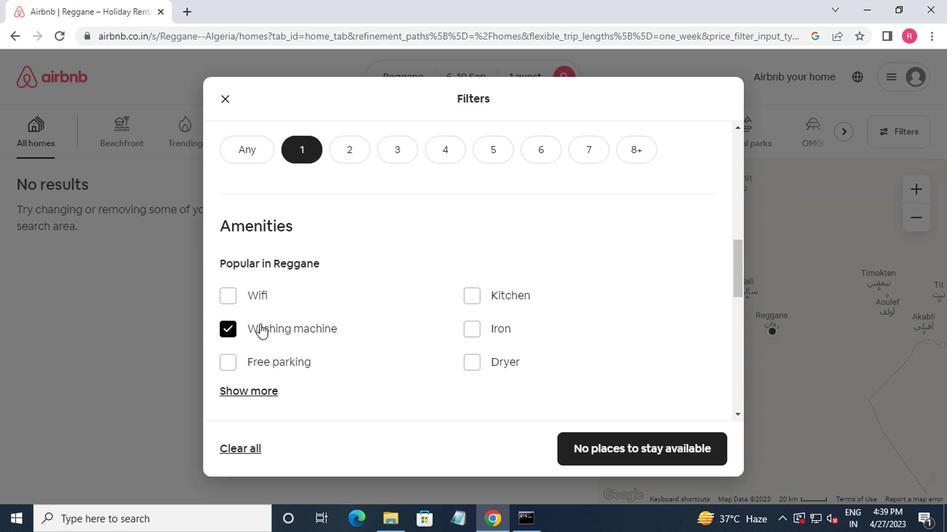 
Action: Mouse moved to (264, 321)
Screenshot: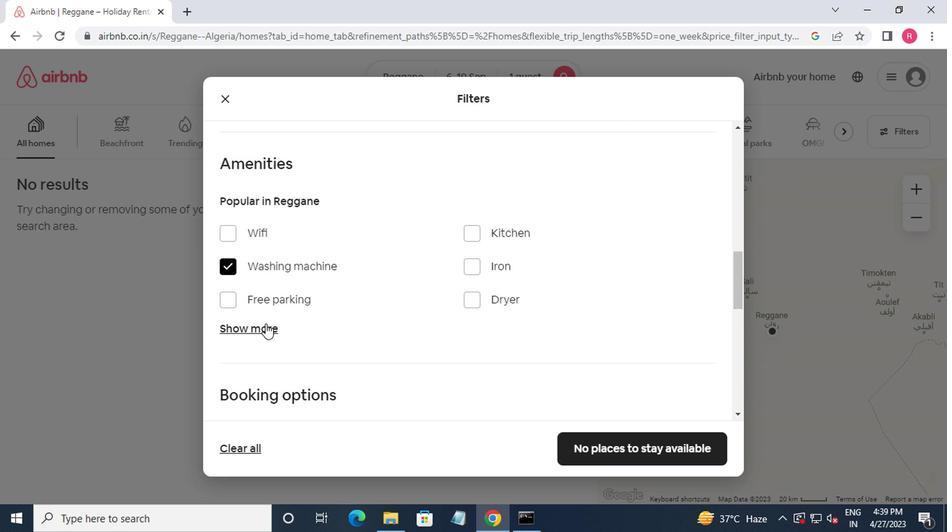 
Action: Mouse scrolled (264, 320) with delta (0, 0)
Screenshot: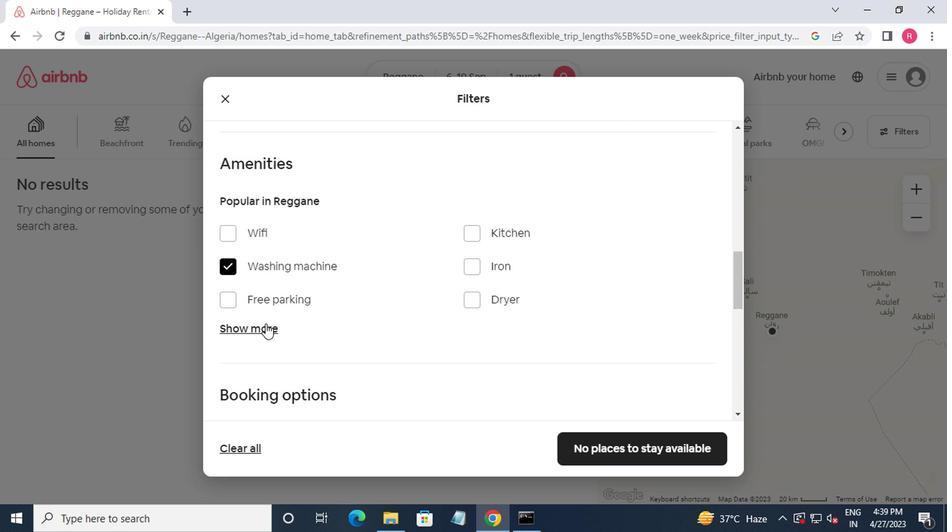 
Action: Mouse moved to (282, 321)
Screenshot: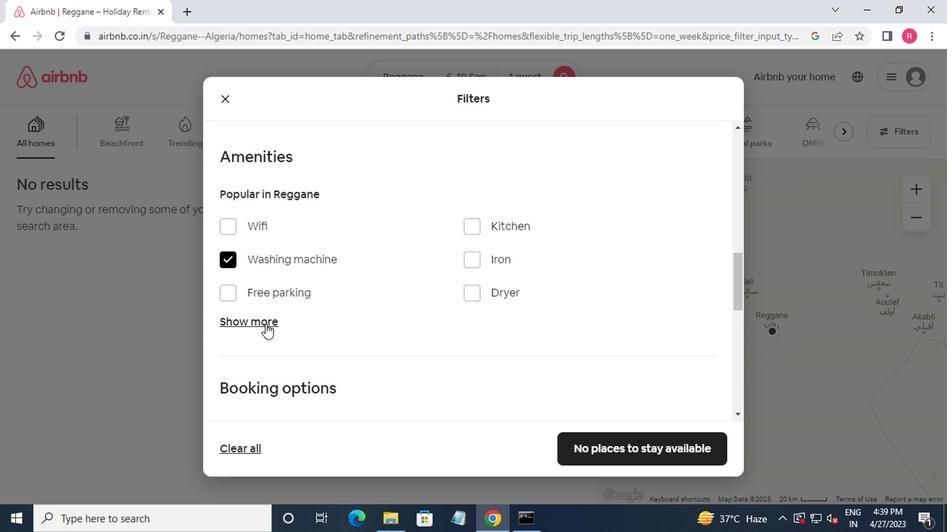 
Action: Mouse scrolled (282, 320) with delta (0, 0)
Screenshot: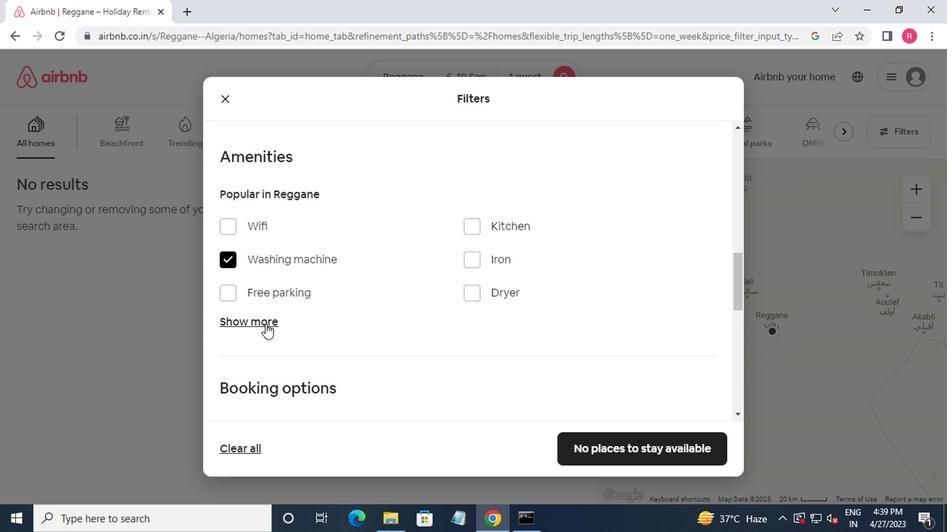 
Action: Mouse moved to (291, 322)
Screenshot: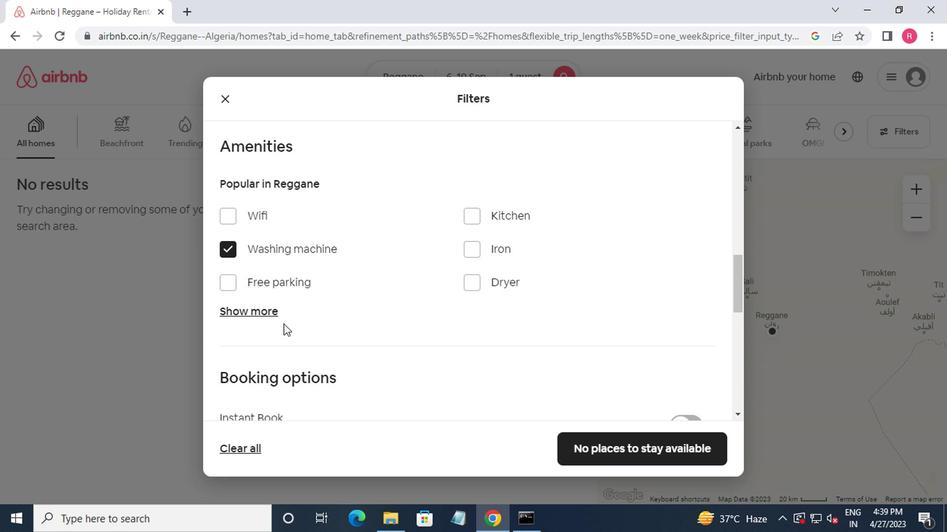 
Action: Mouse scrolled (291, 321) with delta (0, 0)
Screenshot: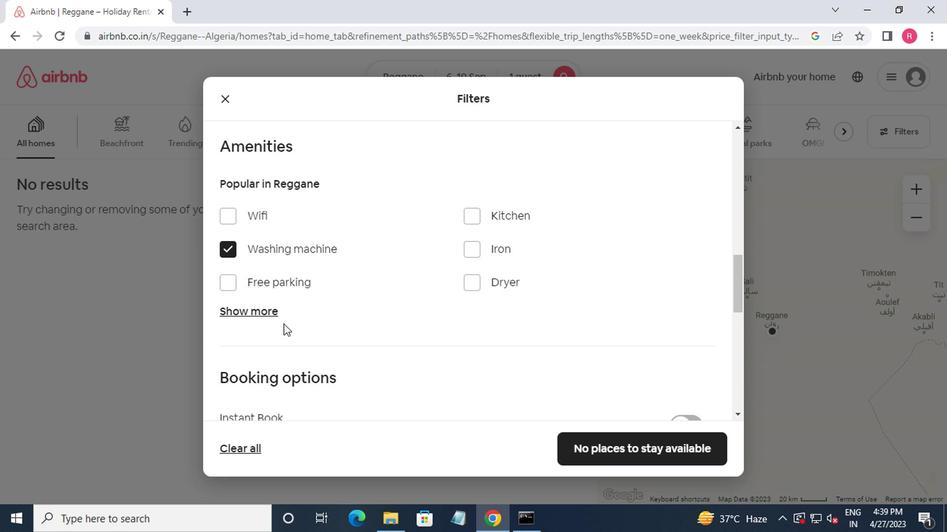 
Action: Mouse moved to (680, 272)
Screenshot: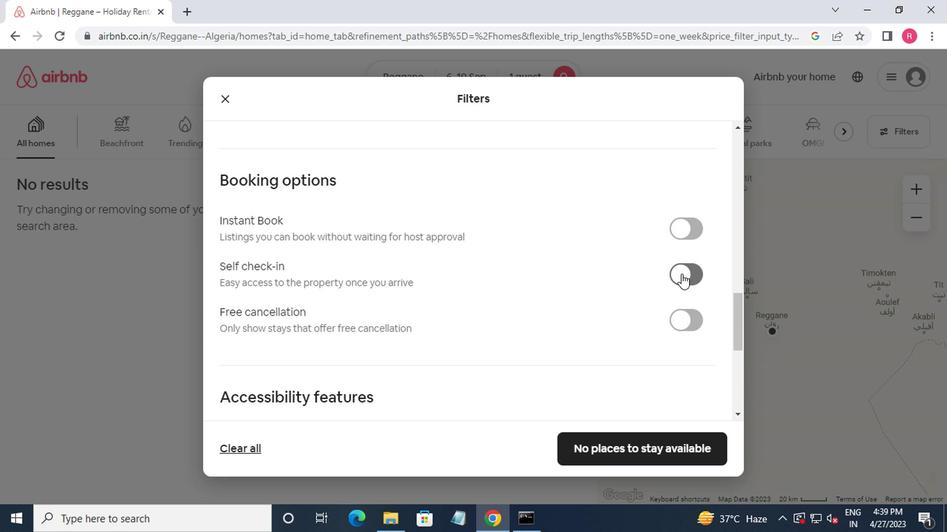 
Action: Mouse pressed left at (680, 272)
Screenshot: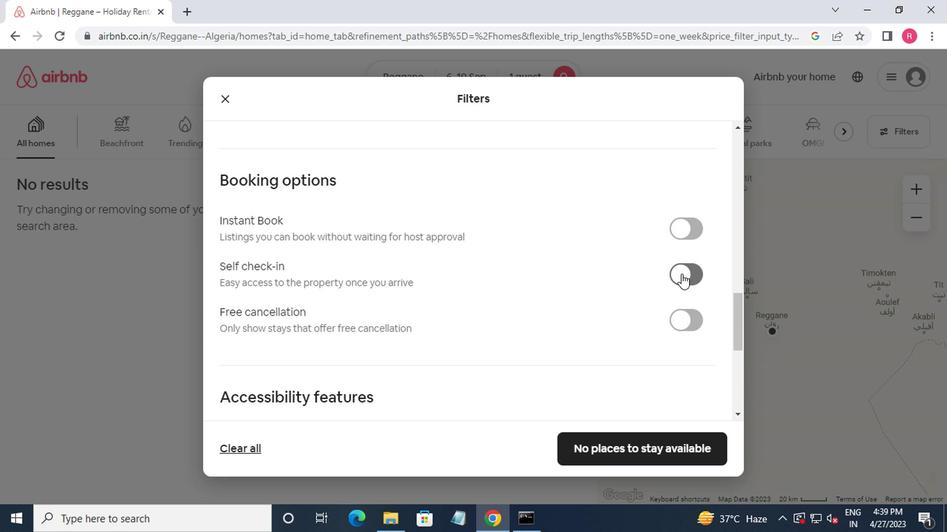 
Action: Mouse moved to (634, 434)
Screenshot: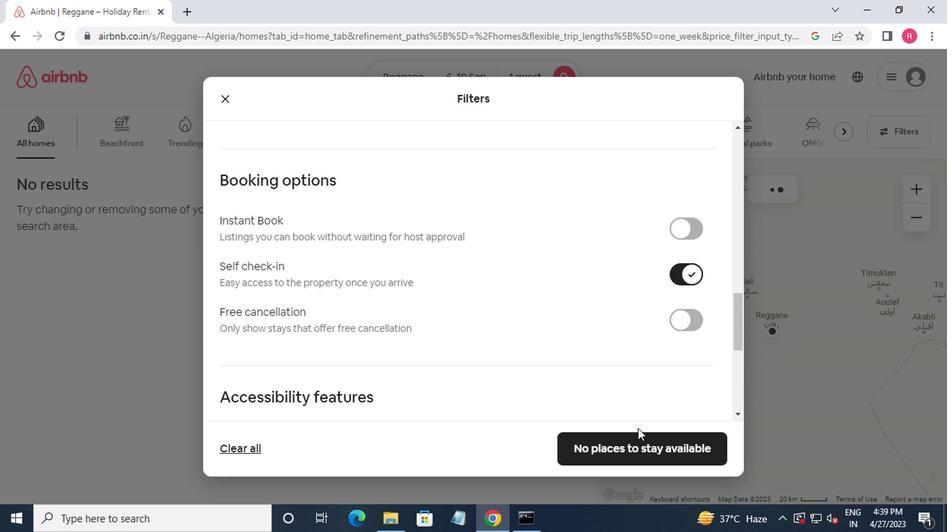 
Action: Mouse pressed left at (634, 434)
Screenshot: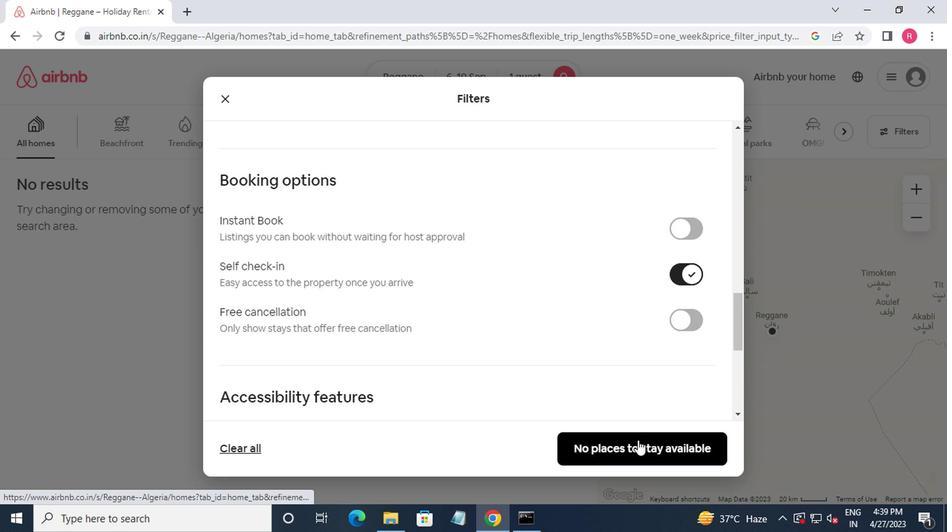 
Action: Mouse moved to (633, 403)
Screenshot: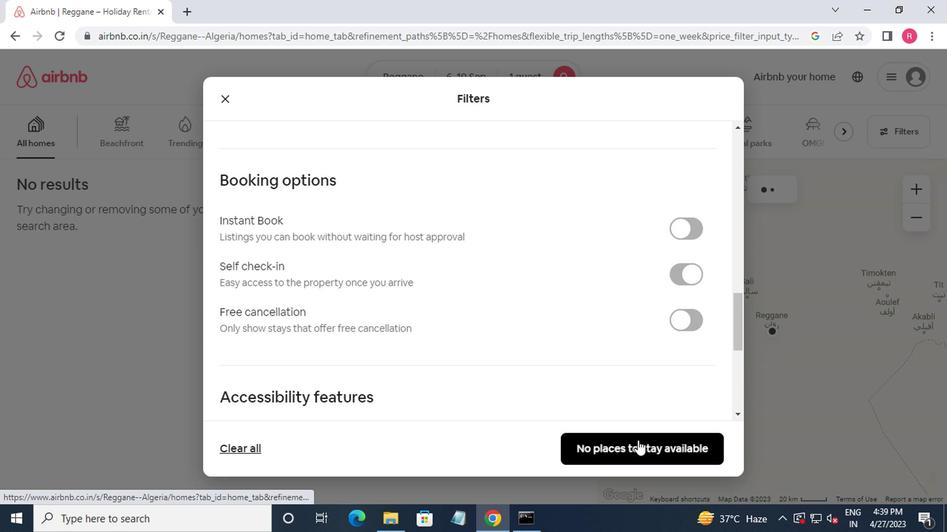 
